 Task: Find connections with filter location Isnā with filter topic #trainer with filter profile language Potuguese with filter current company Premas Life Sciences Pvt Ltd. with filter school Carmel Convent School - India with filter industry HVAC and Refrigeration Equipment Manufacturing with filter service category Social Media Marketing with filter keywords title Homeless Shelter Worker
Action: Mouse moved to (522, 73)
Screenshot: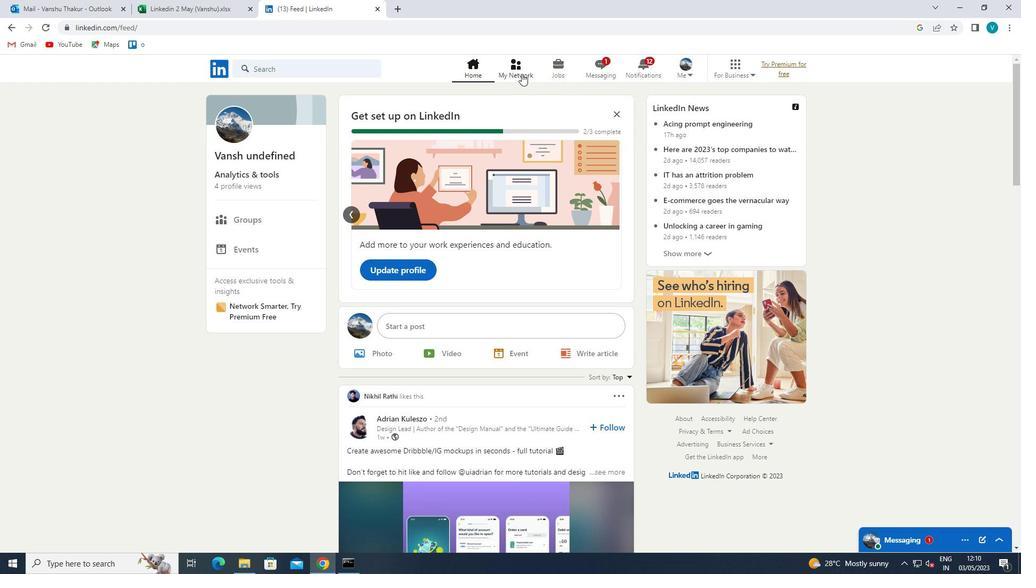 
Action: Mouse pressed left at (522, 73)
Screenshot: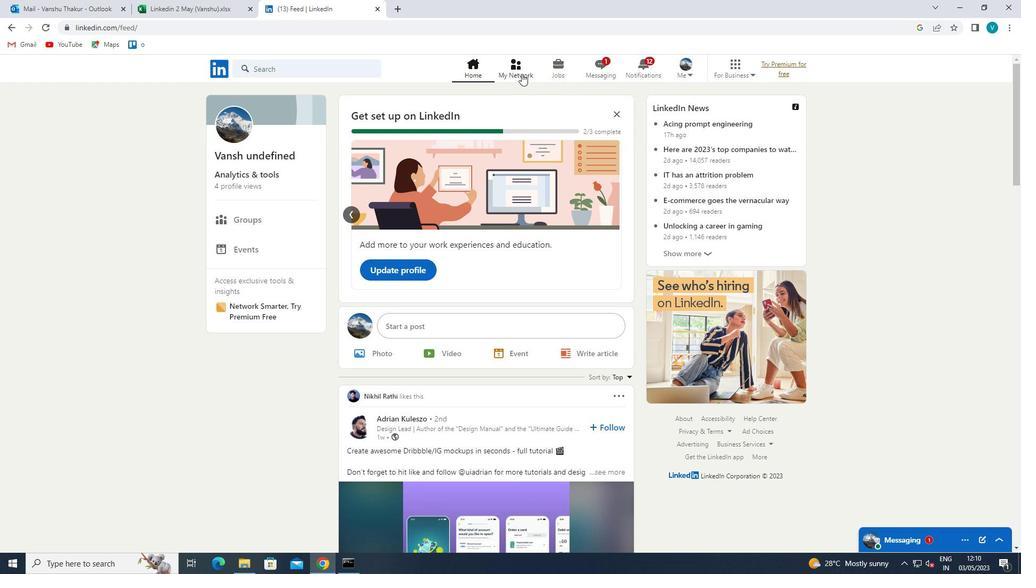 
Action: Mouse moved to (282, 132)
Screenshot: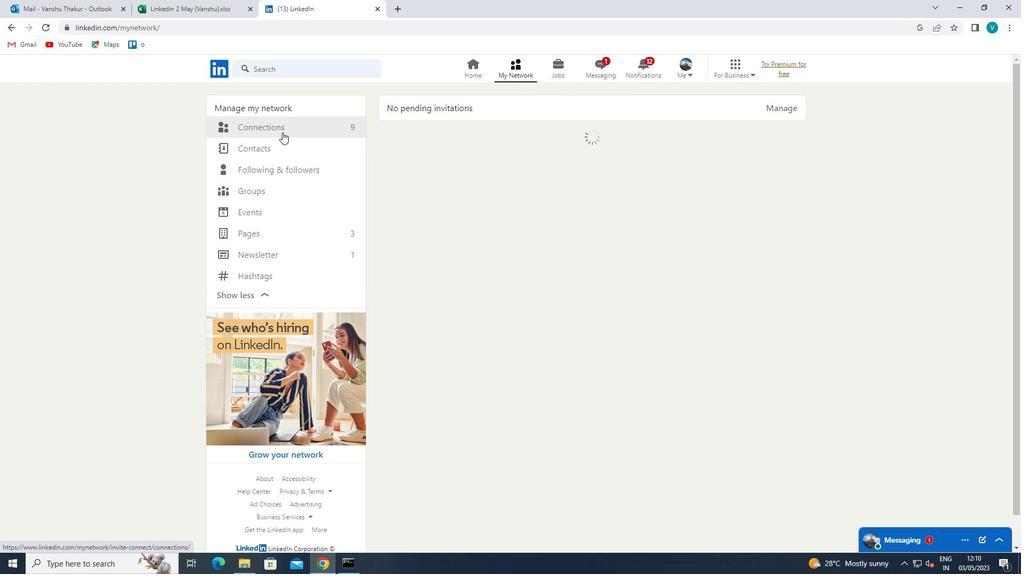 
Action: Mouse pressed left at (282, 132)
Screenshot: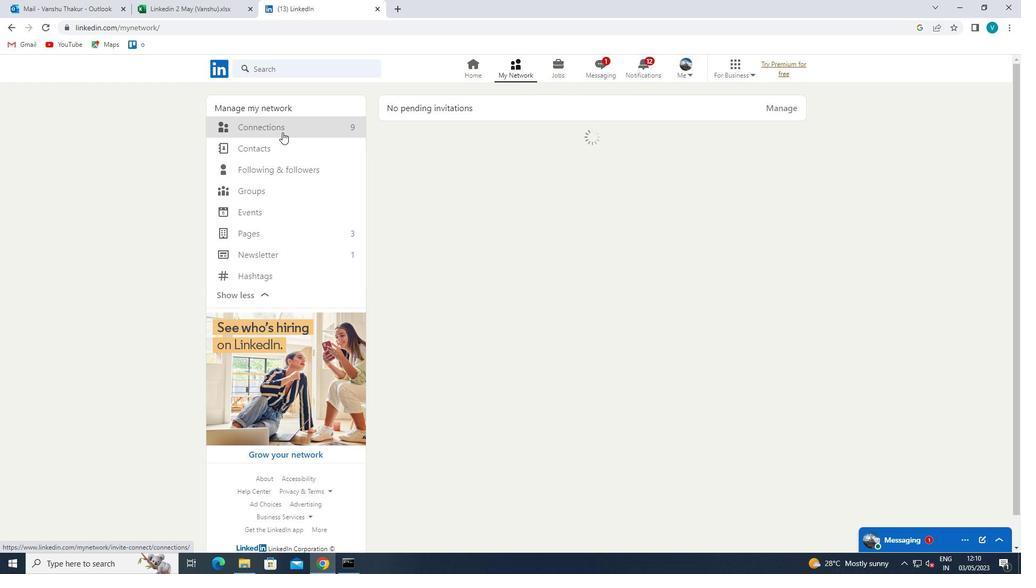 
Action: Mouse moved to (613, 129)
Screenshot: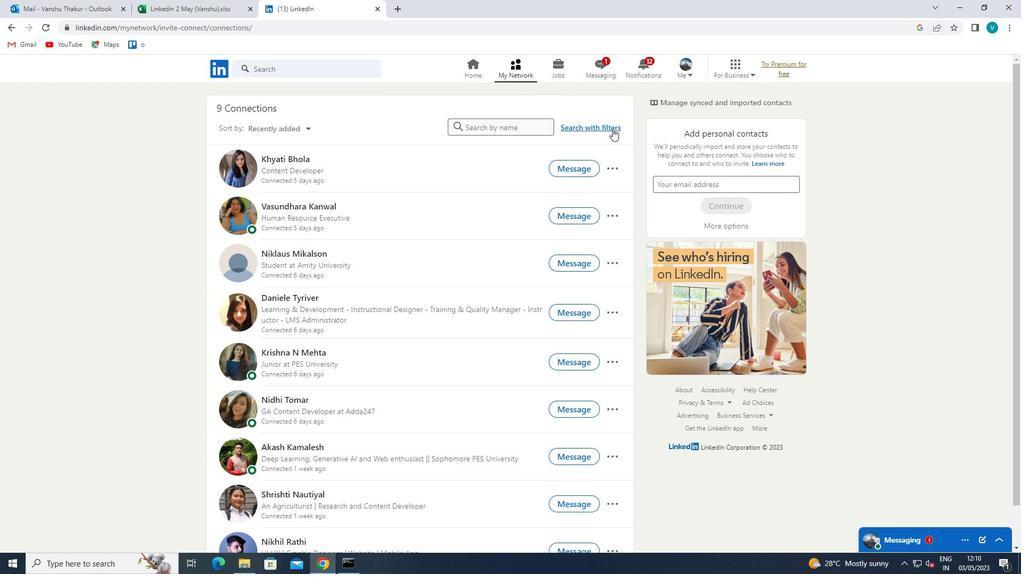 
Action: Mouse pressed left at (613, 129)
Screenshot: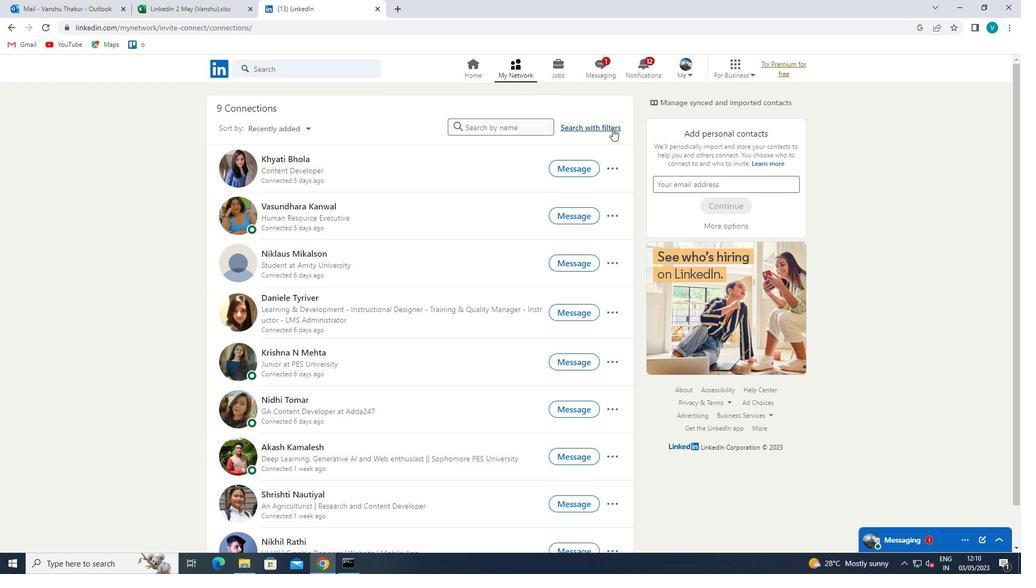 
Action: Mouse moved to (497, 99)
Screenshot: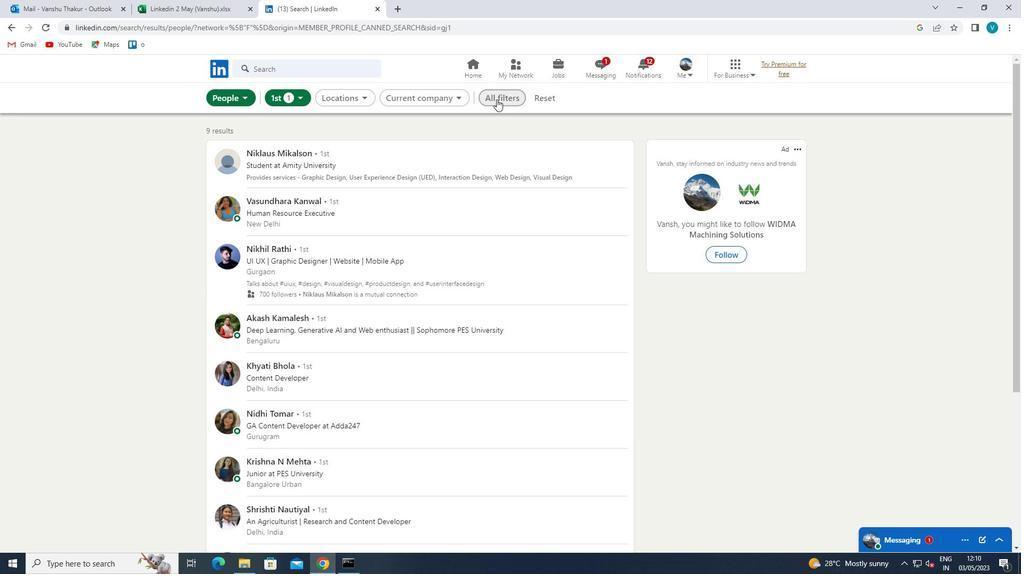
Action: Mouse pressed left at (497, 99)
Screenshot: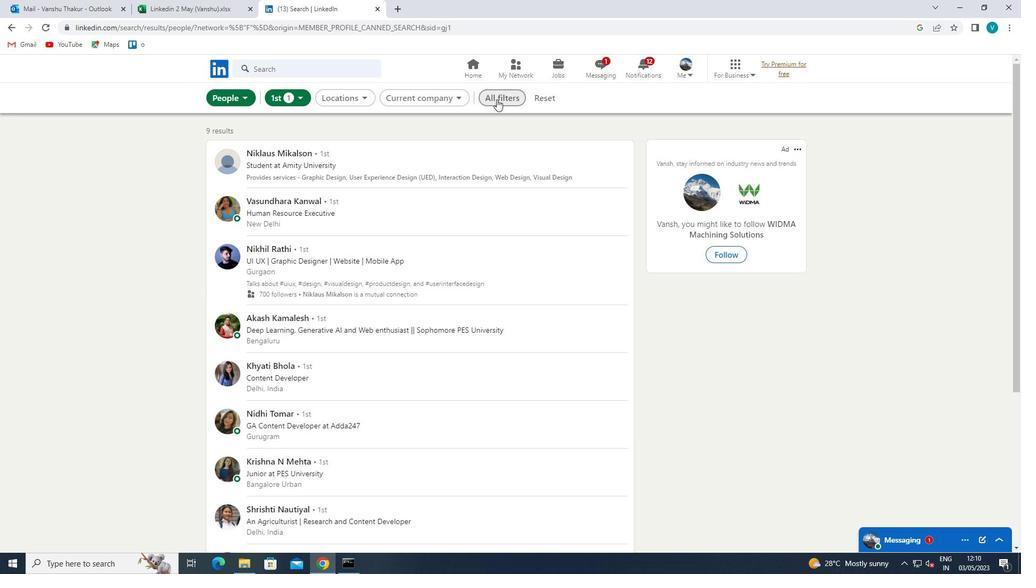 
Action: Mouse moved to (869, 263)
Screenshot: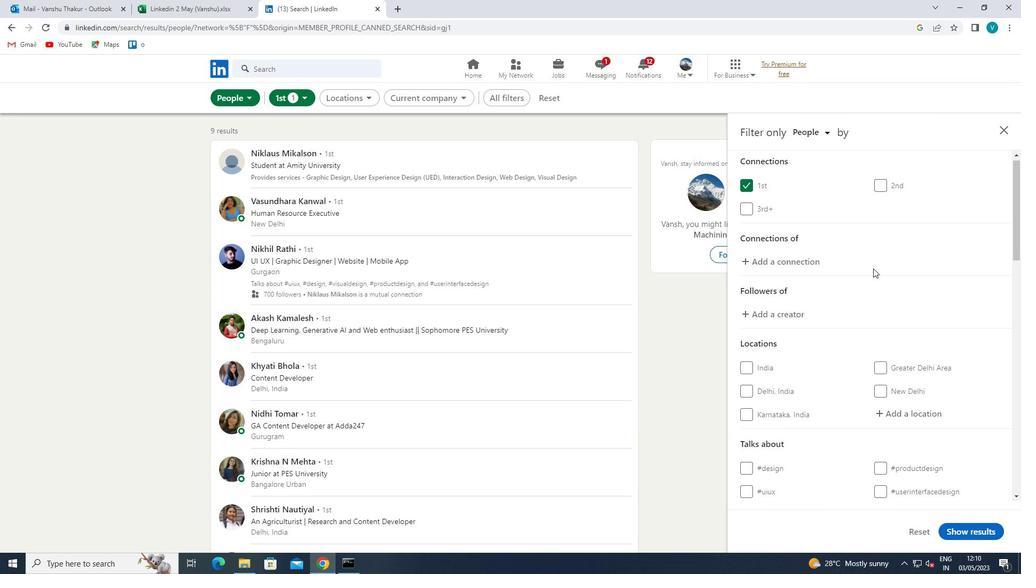 
Action: Mouse scrolled (869, 262) with delta (0, 0)
Screenshot: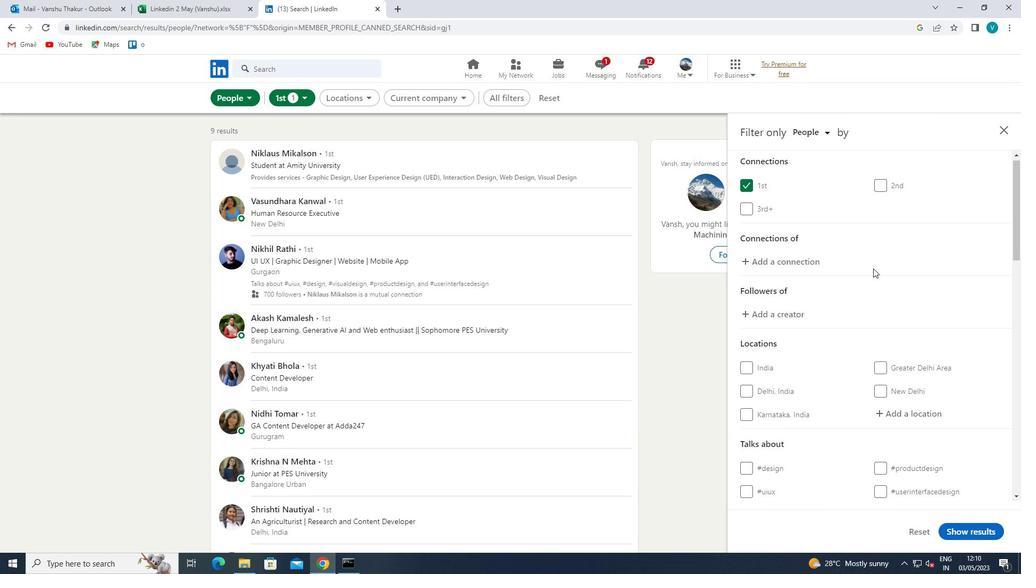 
Action: Mouse moved to (914, 374)
Screenshot: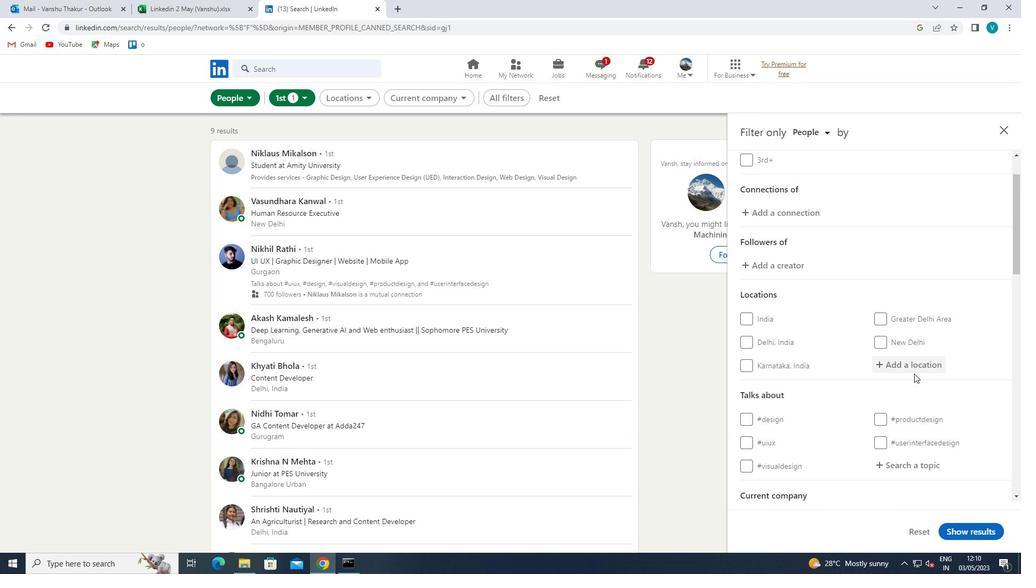 
Action: Mouse pressed left at (914, 374)
Screenshot: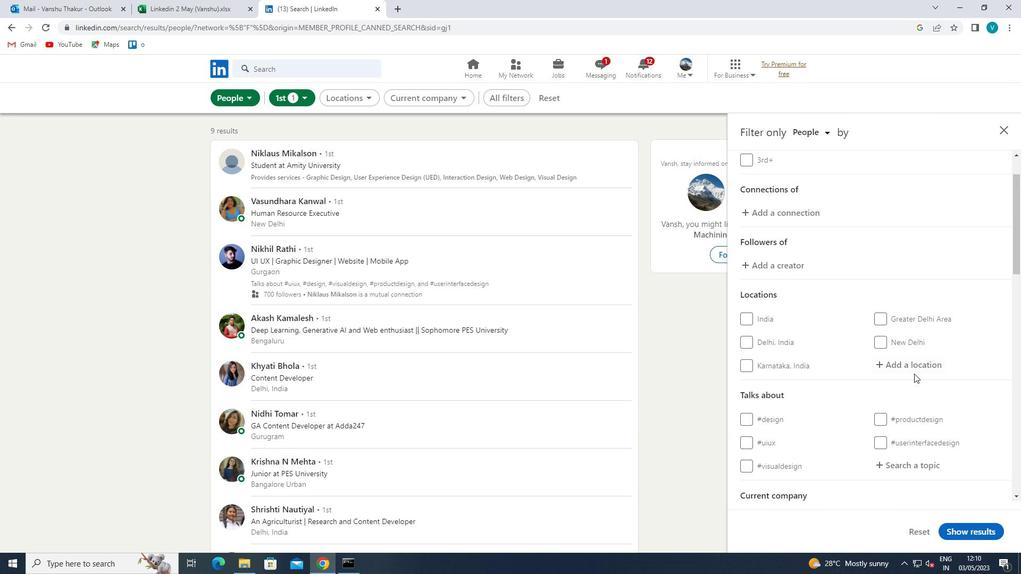 
Action: Mouse moved to (916, 364)
Screenshot: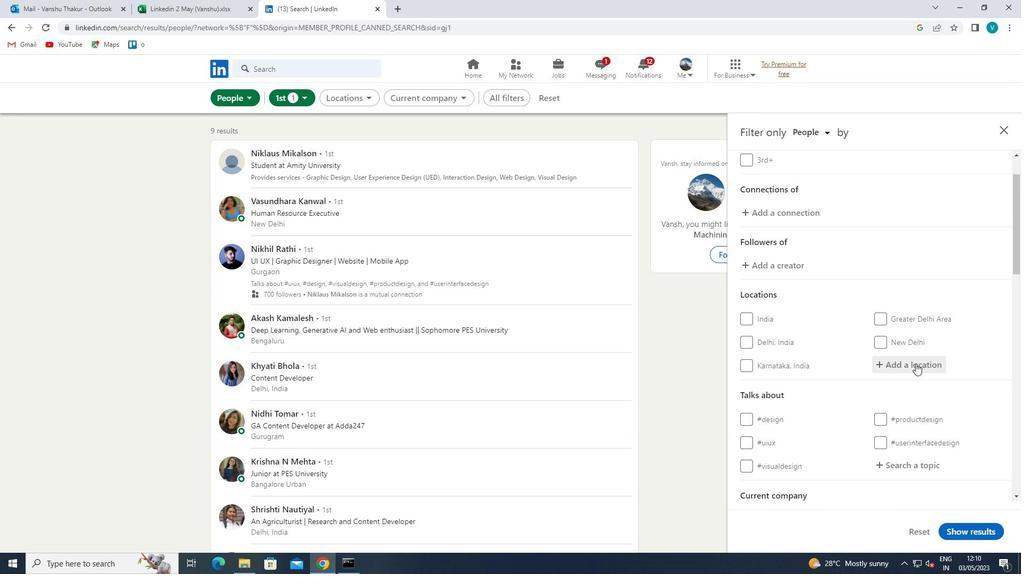 
Action: Mouse pressed left at (916, 364)
Screenshot: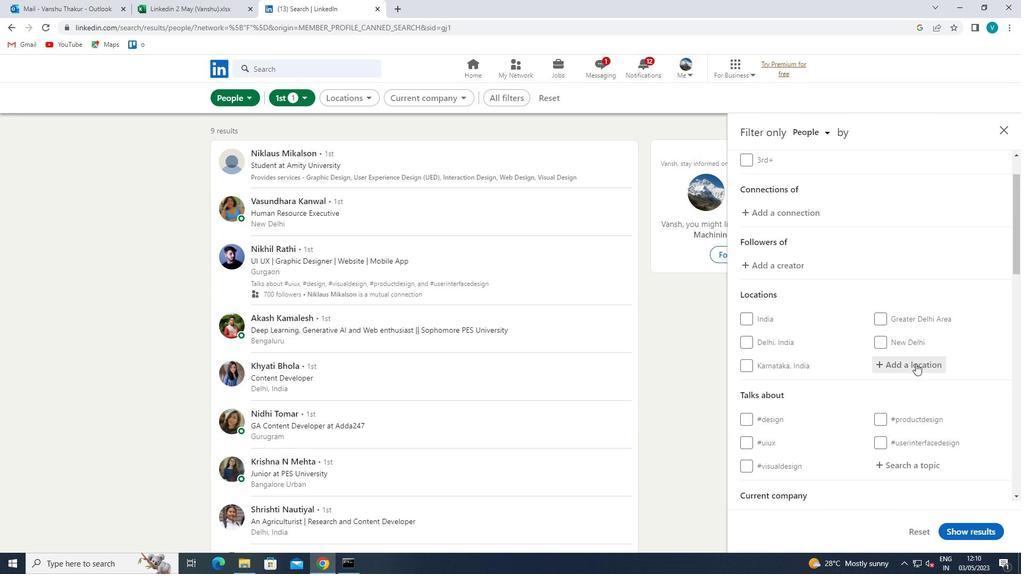 
Action: Mouse moved to (801, 438)
Screenshot: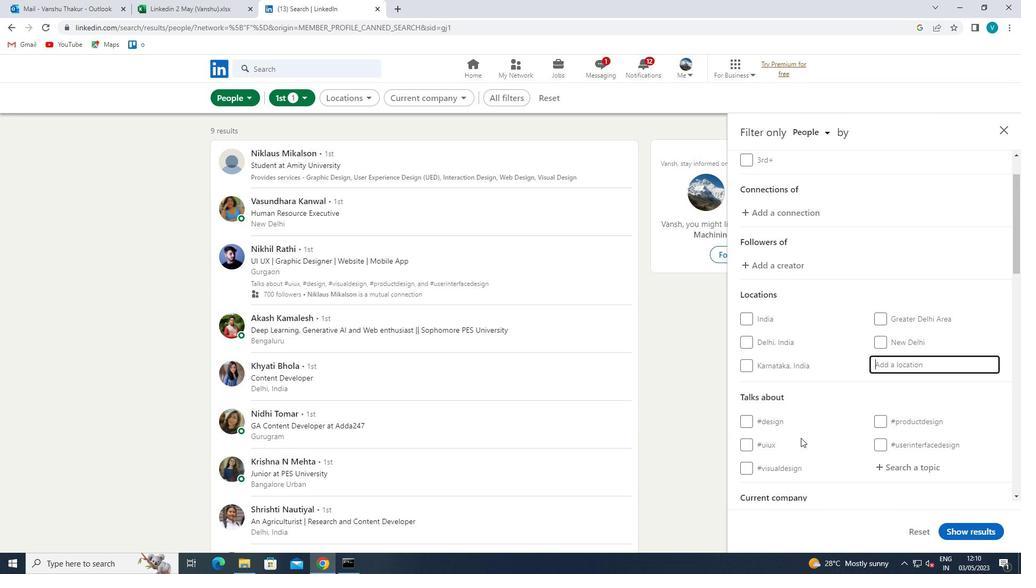 
Action: Key pressed <Key.shift>ISNA
Screenshot: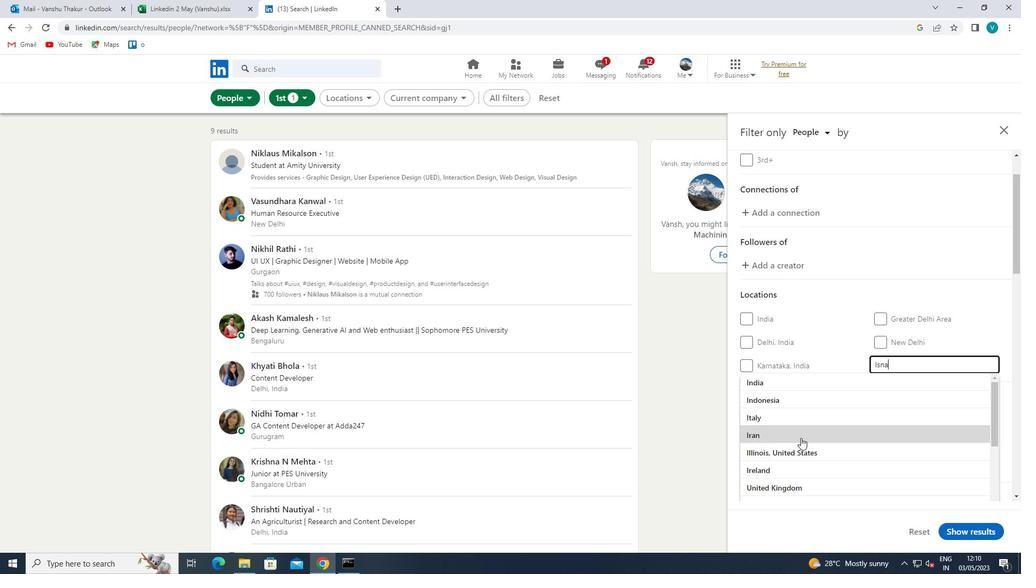 
Action: Mouse moved to (843, 393)
Screenshot: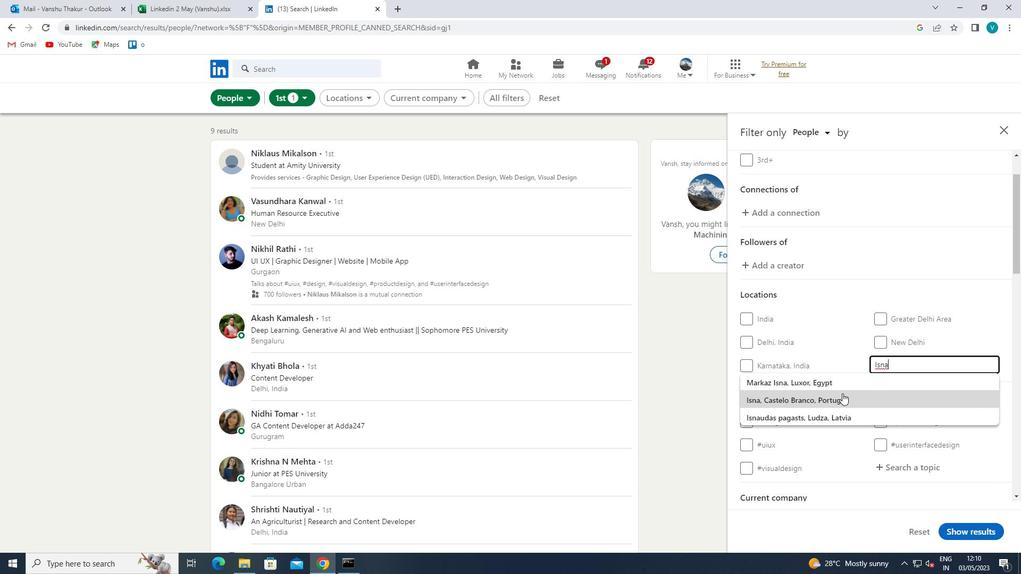 
Action: Mouse pressed left at (843, 393)
Screenshot: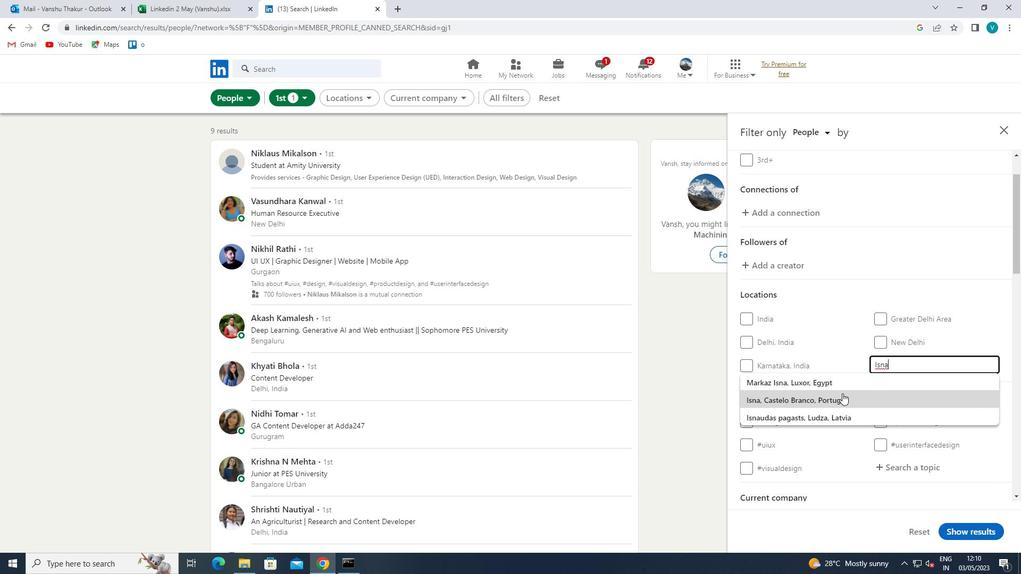 
Action: Mouse moved to (876, 384)
Screenshot: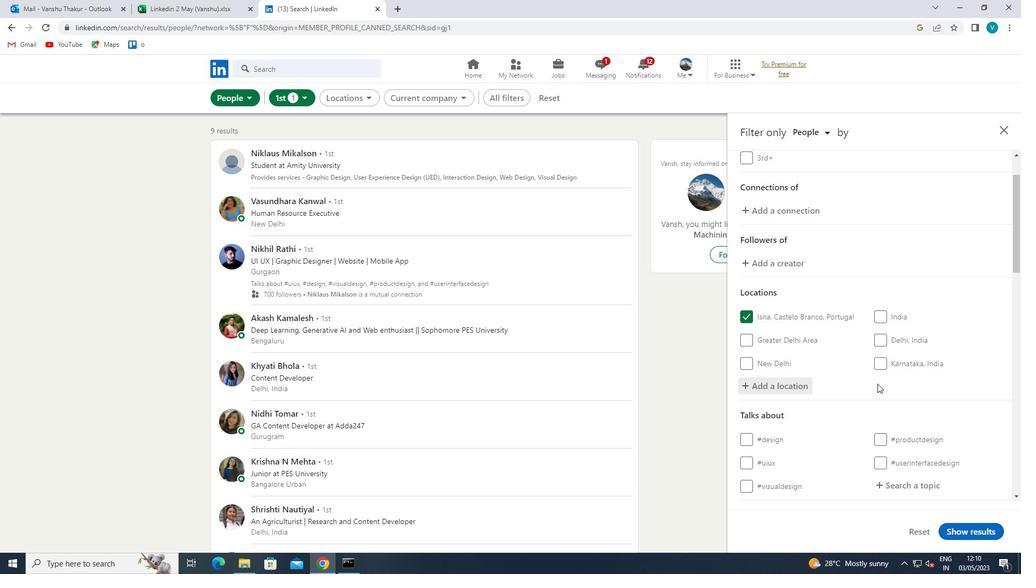 
Action: Mouse scrolled (876, 383) with delta (0, 0)
Screenshot: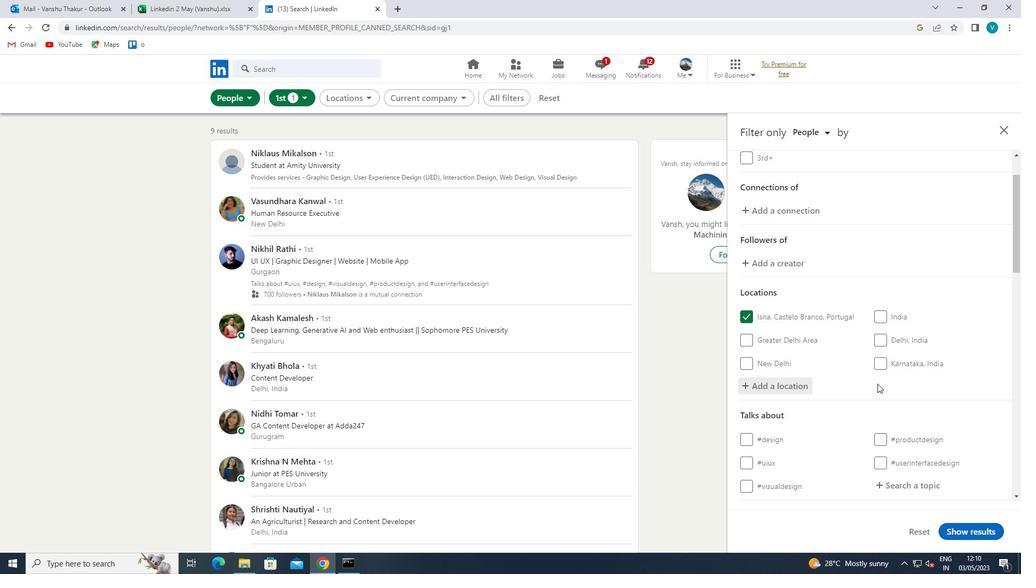 
Action: Mouse moved to (878, 384)
Screenshot: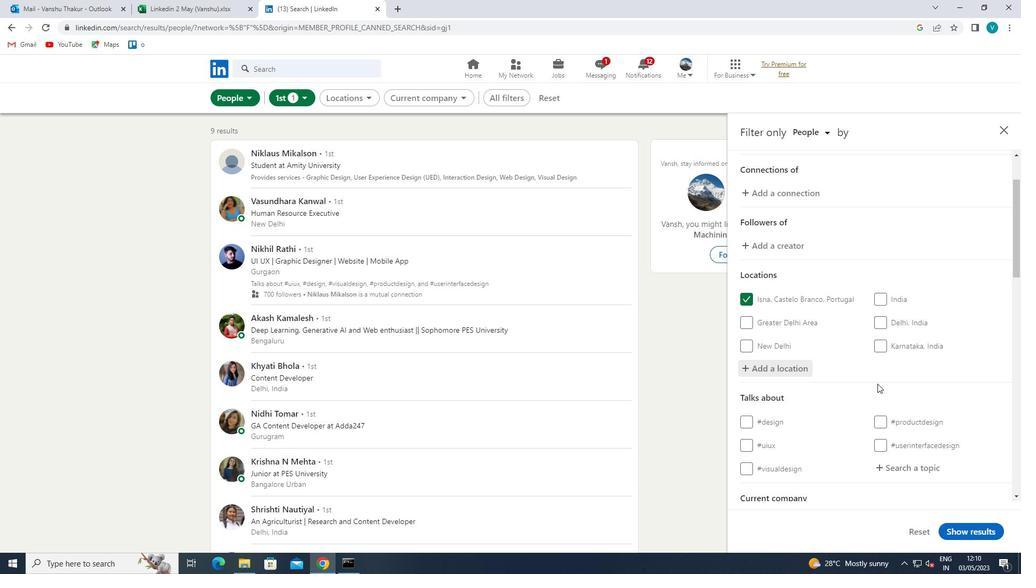 
Action: Mouse scrolled (878, 383) with delta (0, 0)
Screenshot: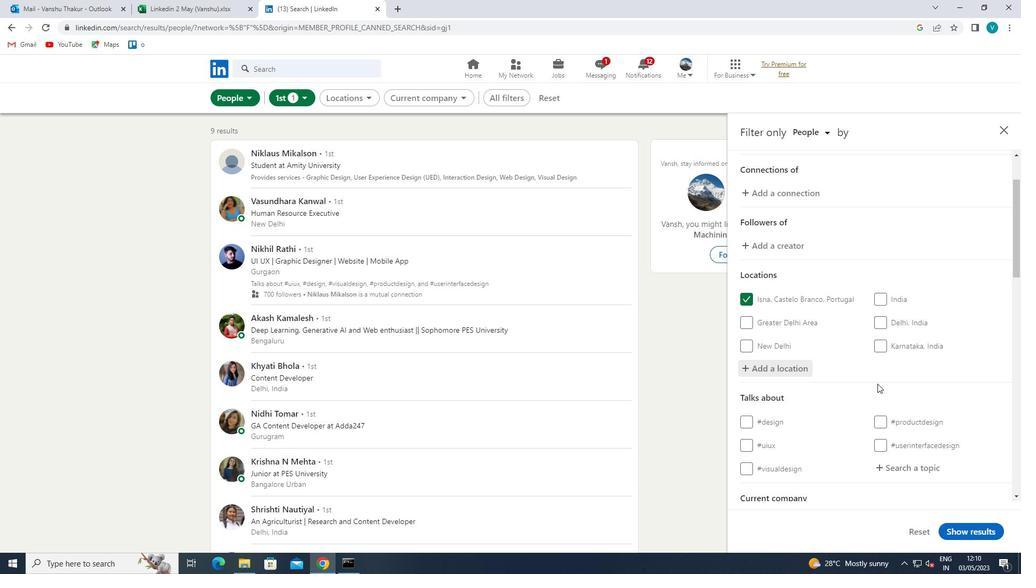 
Action: Mouse scrolled (878, 383) with delta (0, 0)
Screenshot: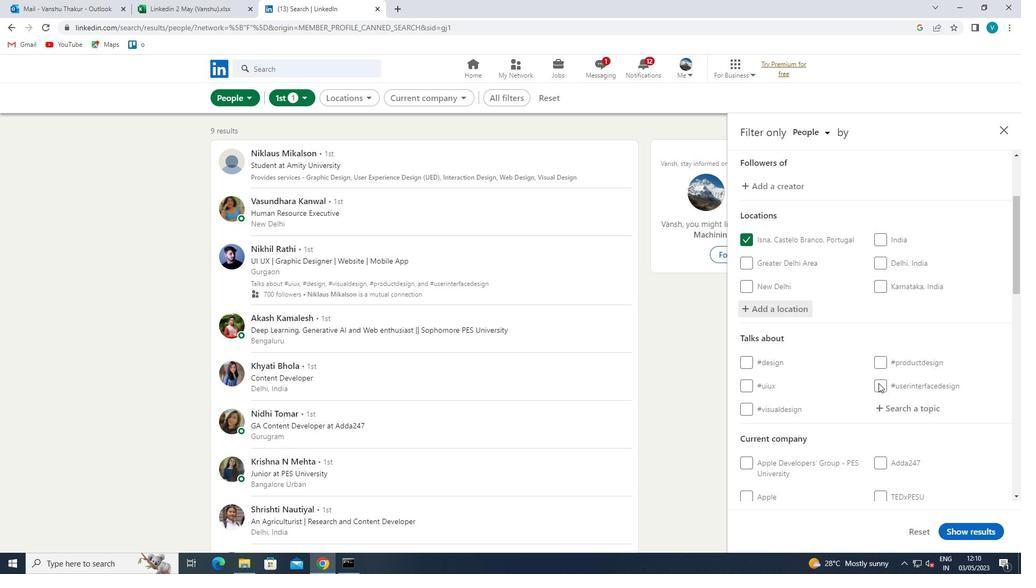 
Action: Mouse moved to (924, 328)
Screenshot: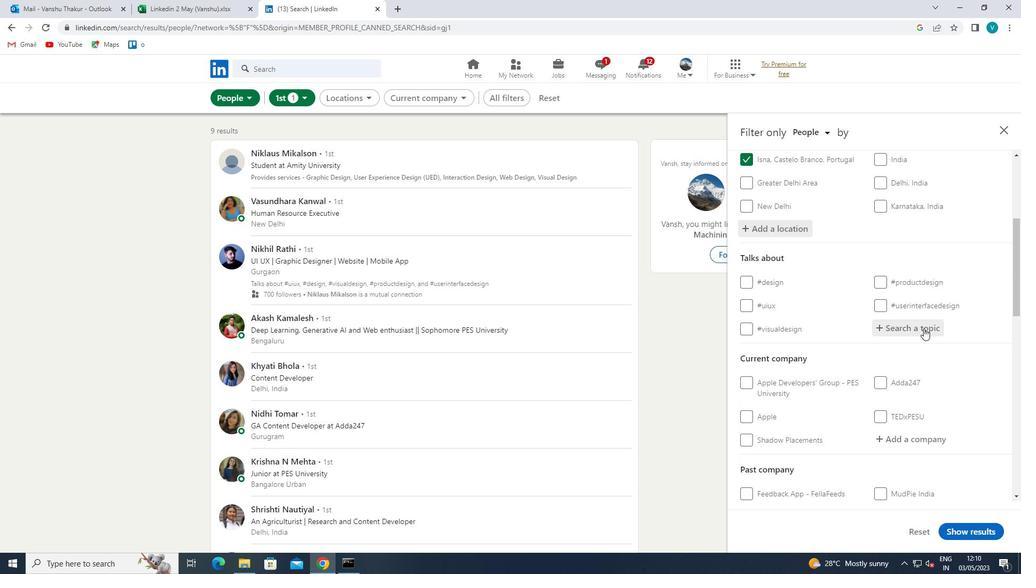 
Action: Mouse pressed left at (924, 328)
Screenshot: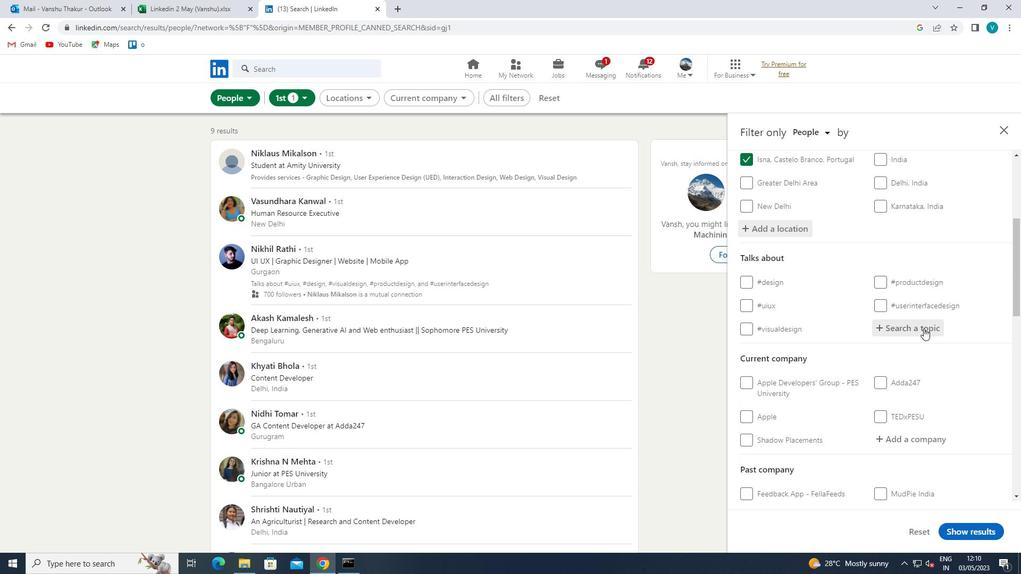 
Action: Mouse moved to (801, 410)
Screenshot: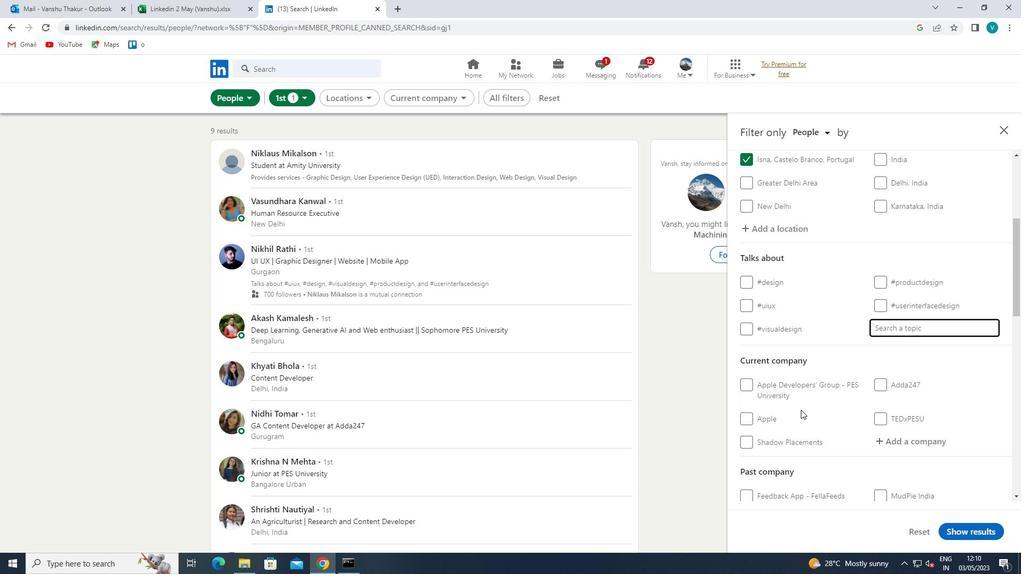 
Action: Key pressed TRAINER
Screenshot: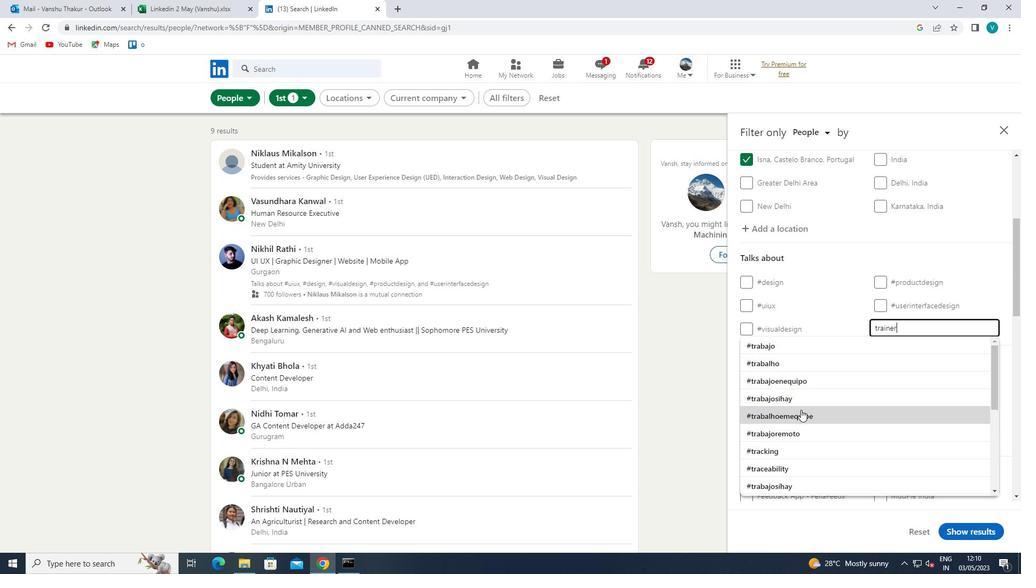 
Action: Mouse moved to (836, 349)
Screenshot: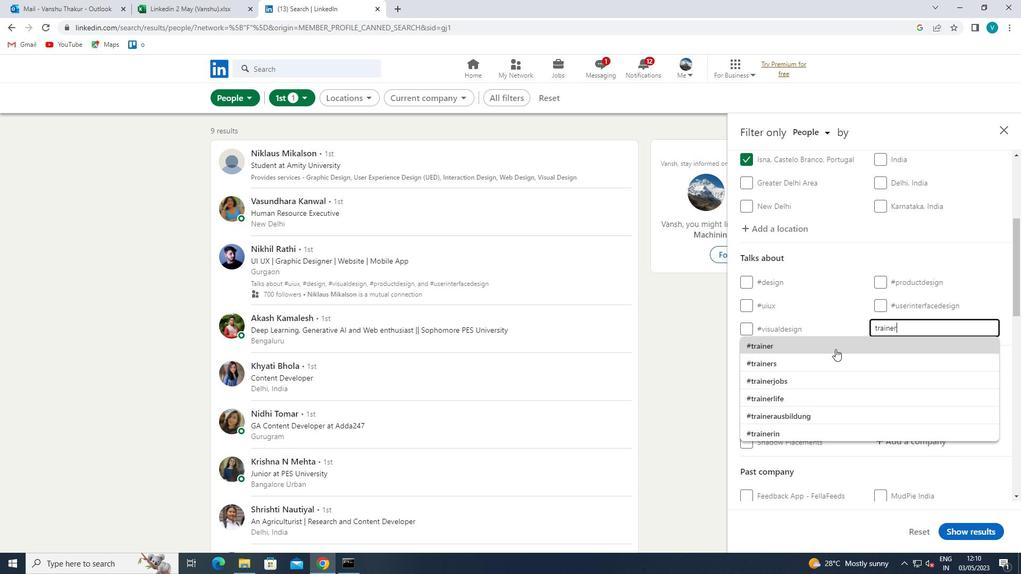 
Action: Mouse pressed left at (836, 349)
Screenshot: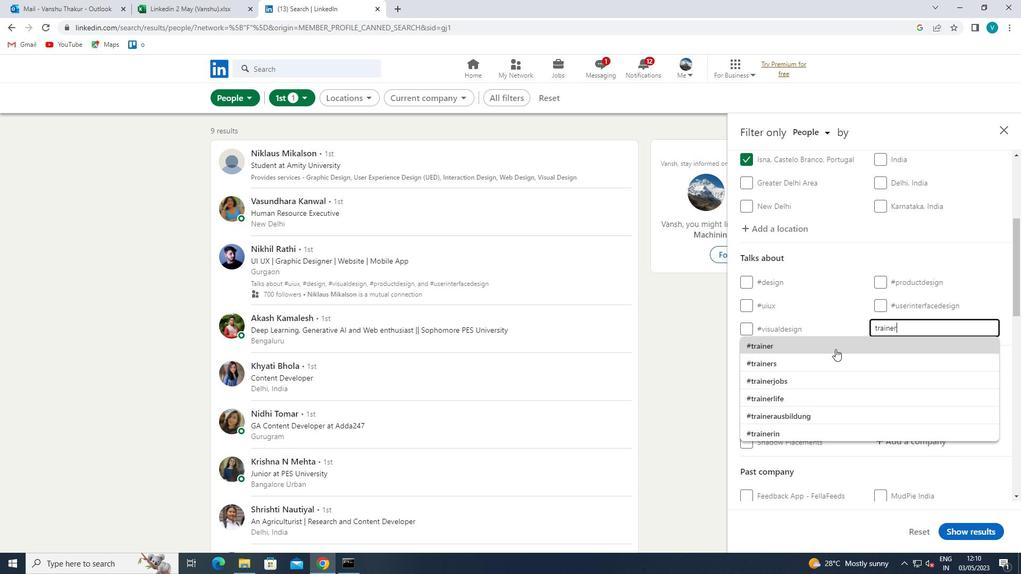 
Action: Mouse moved to (870, 332)
Screenshot: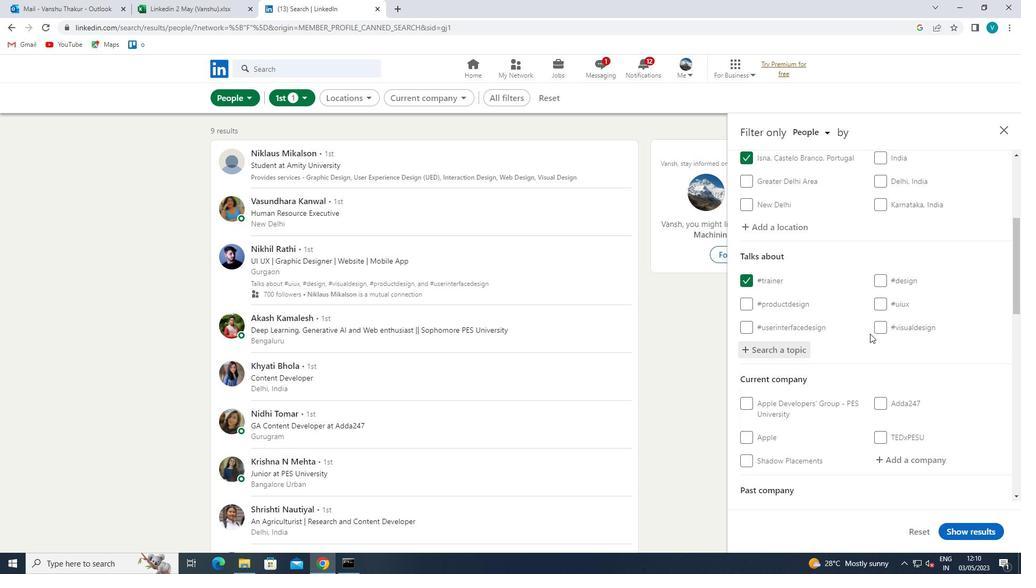 
Action: Mouse scrolled (870, 331) with delta (0, 0)
Screenshot: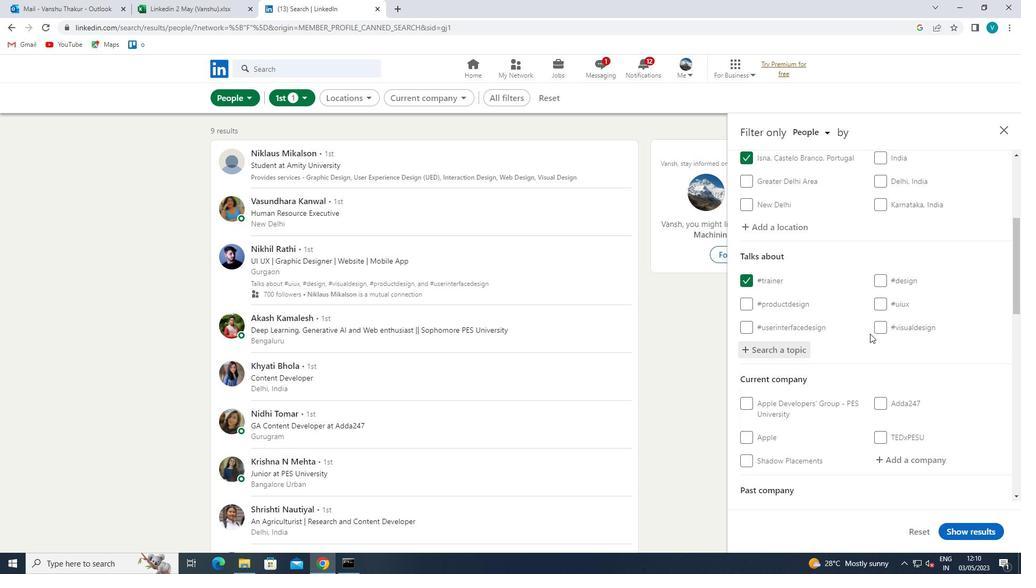 
Action: Mouse moved to (871, 336)
Screenshot: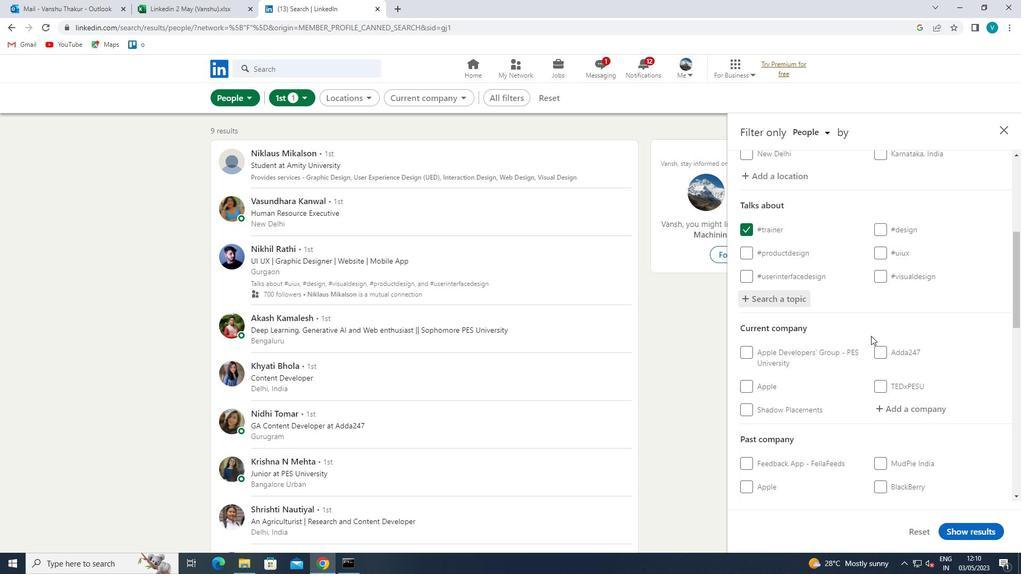 
Action: Mouse scrolled (871, 335) with delta (0, 0)
Screenshot: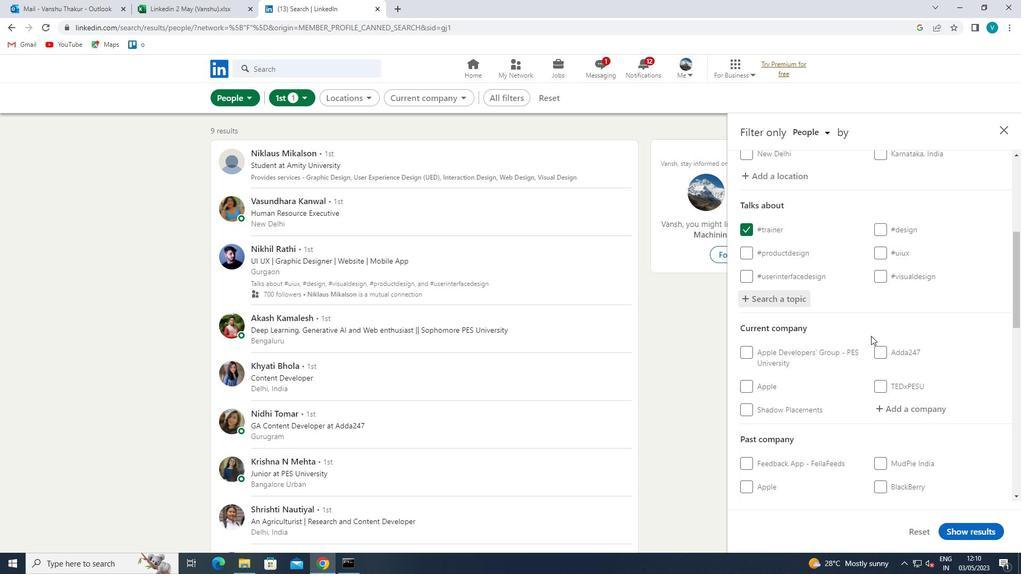 
Action: Mouse moved to (922, 353)
Screenshot: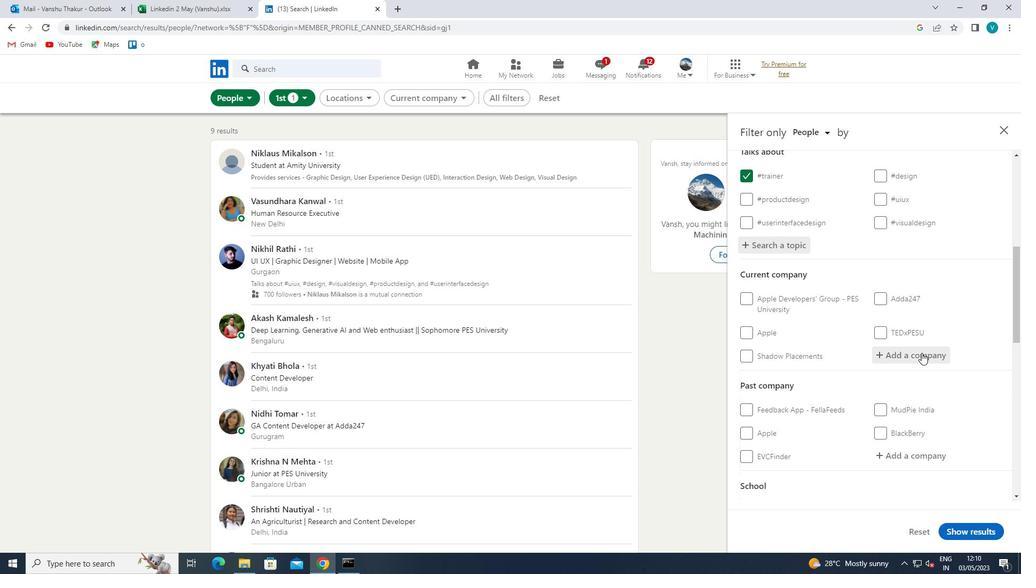 
Action: Mouse pressed left at (922, 353)
Screenshot: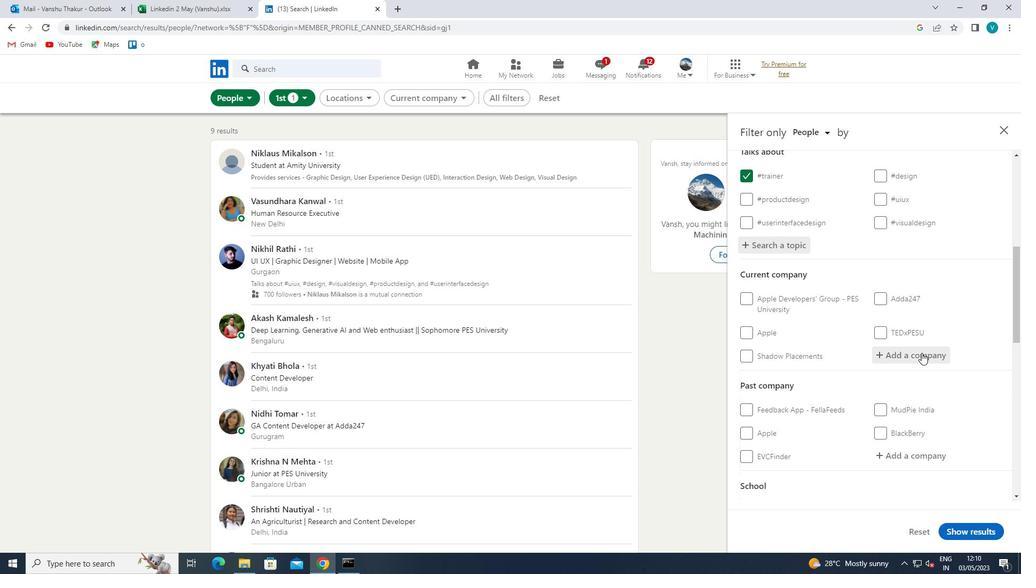 
Action: Mouse moved to (877, 380)
Screenshot: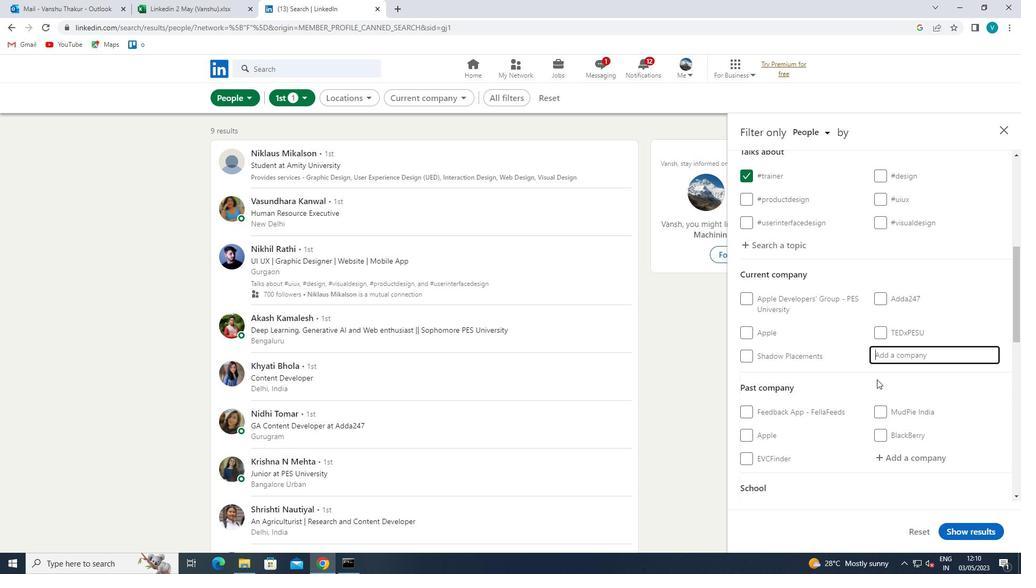
Action: Key pressed <Key.shift>PREMAS
Screenshot: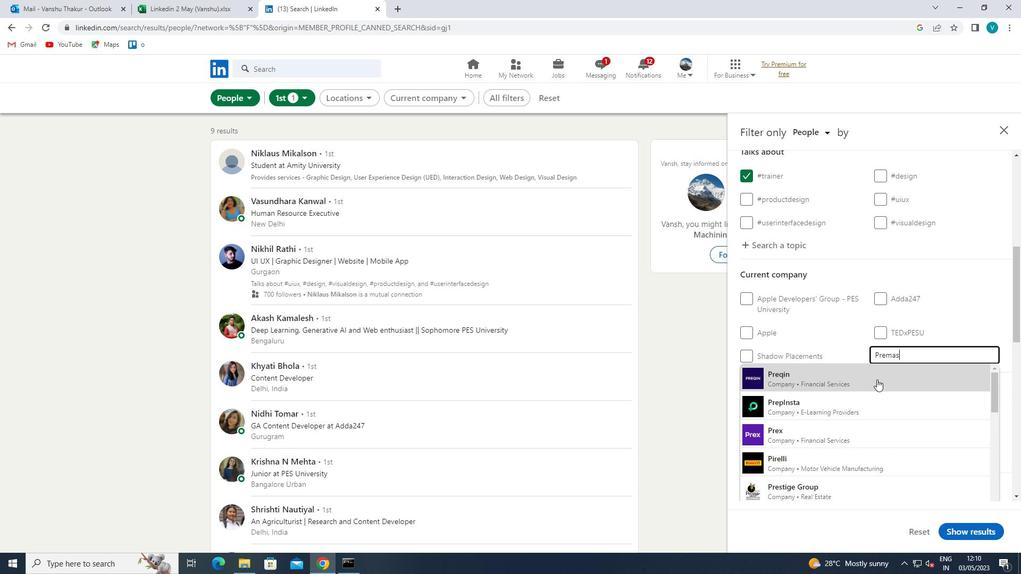 
Action: Mouse moved to (876, 381)
Screenshot: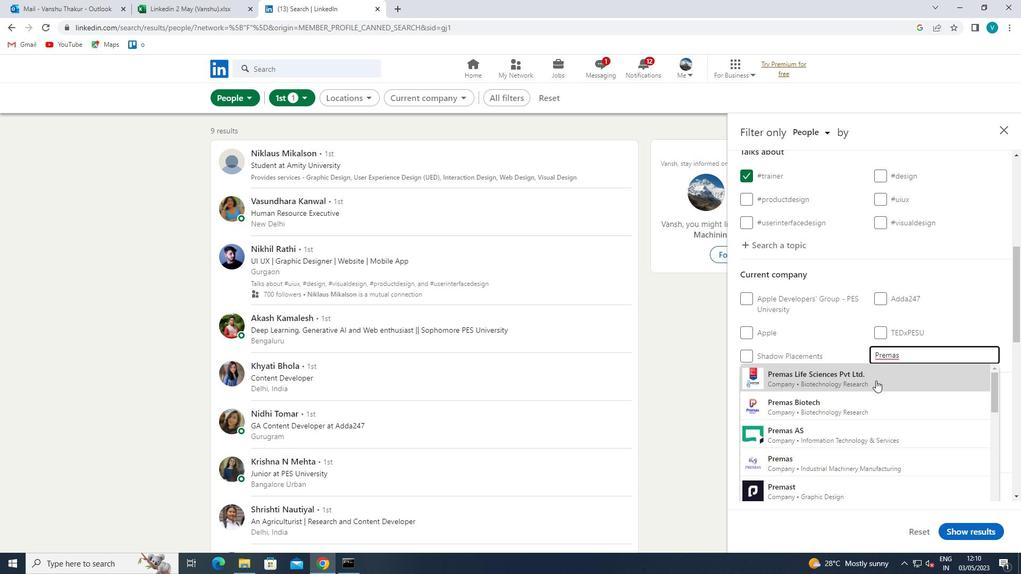 
Action: Mouse pressed left at (876, 381)
Screenshot: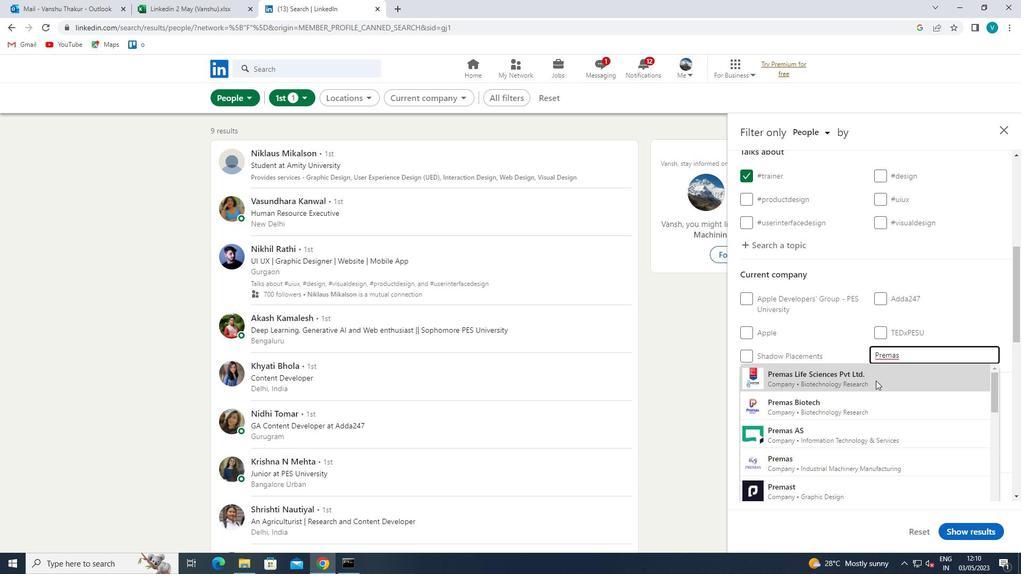 
Action: Mouse scrolled (876, 380) with delta (0, 0)
Screenshot: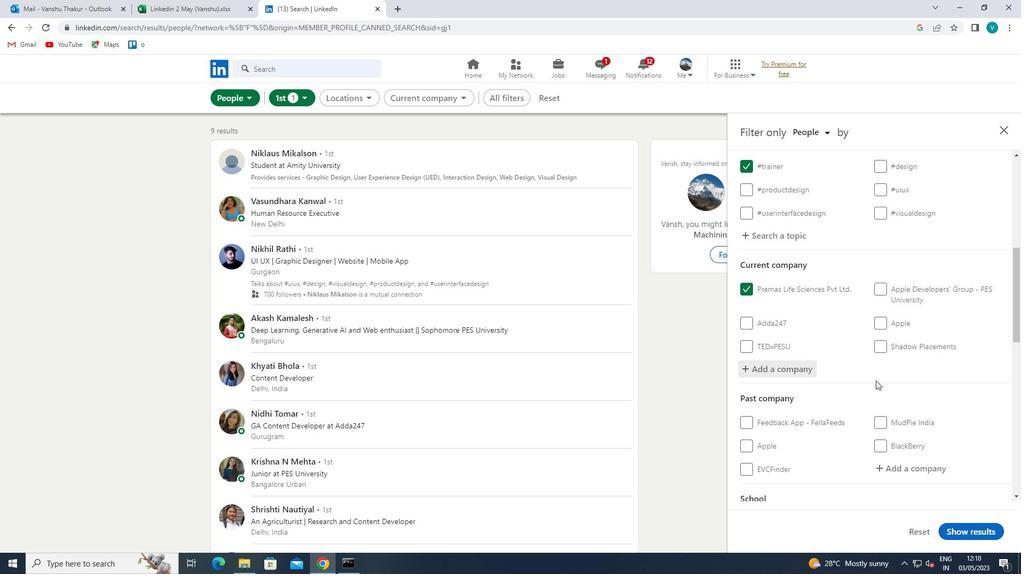 
Action: Mouse scrolled (876, 380) with delta (0, 0)
Screenshot: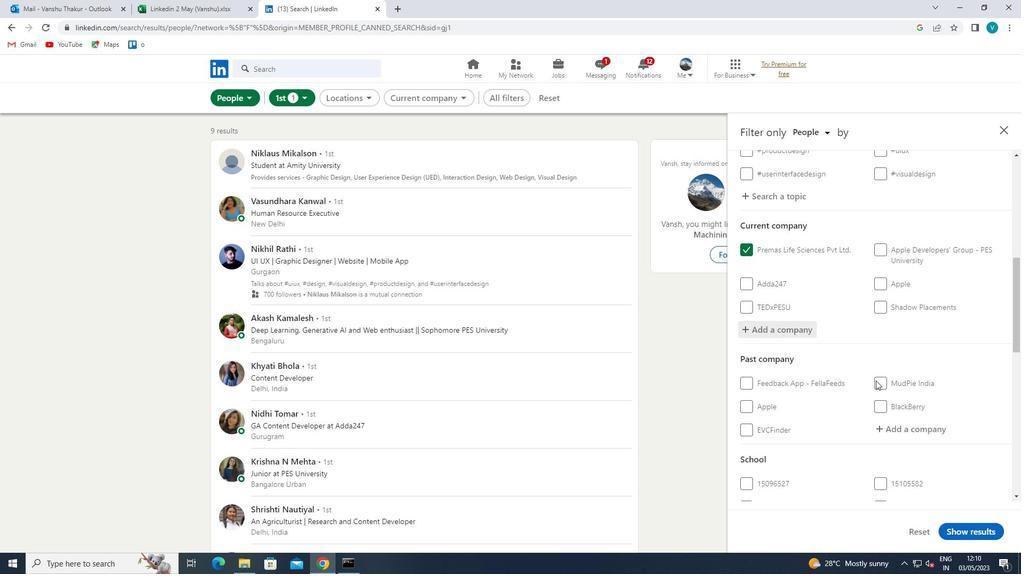 
Action: Mouse scrolled (876, 380) with delta (0, 0)
Screenshot: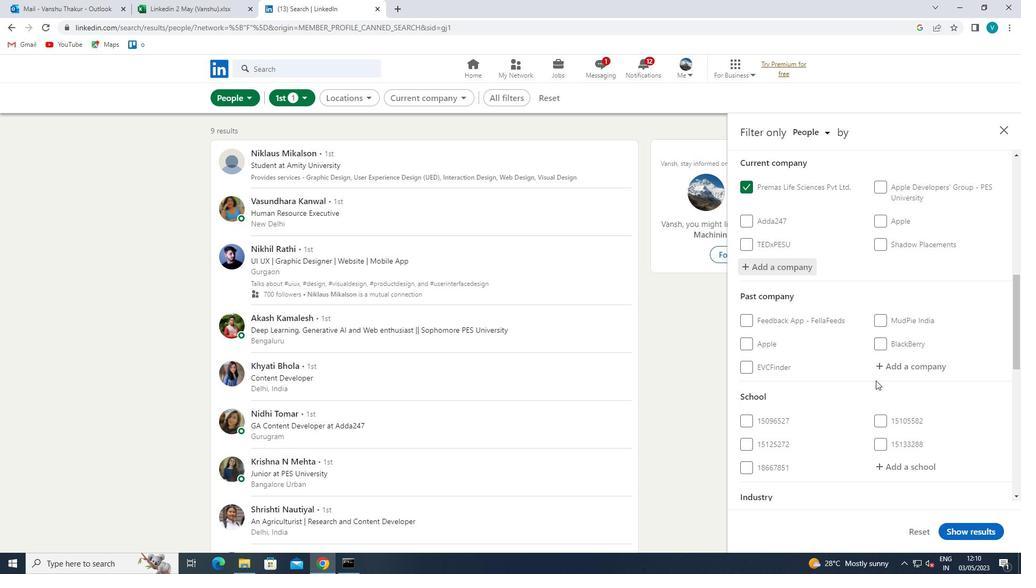 
Action: Mouse scrolled (876, 380) with delta (0, 0)
Screenshot: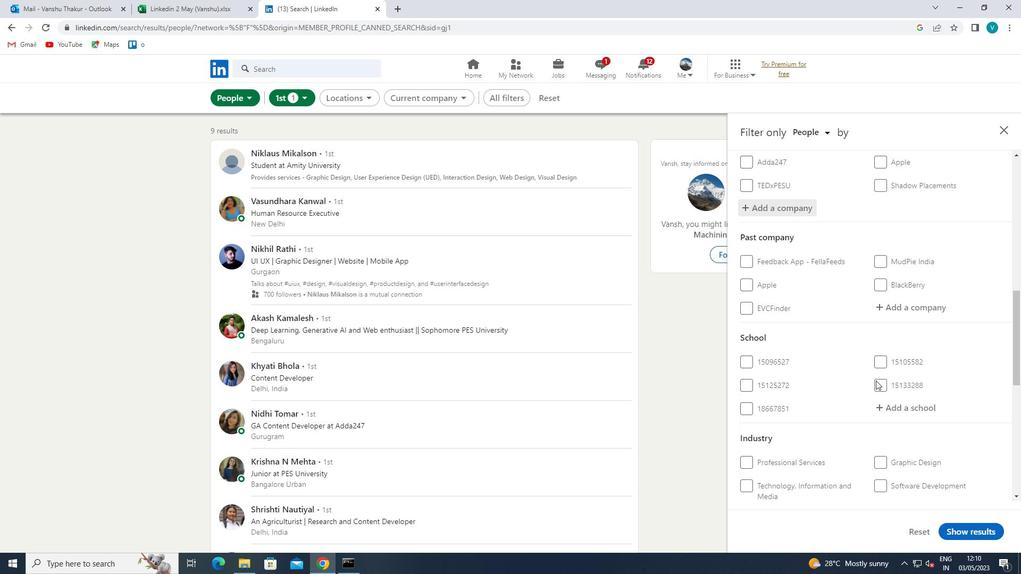 
Action: Mouse moved to (892, 372)
Screenshot: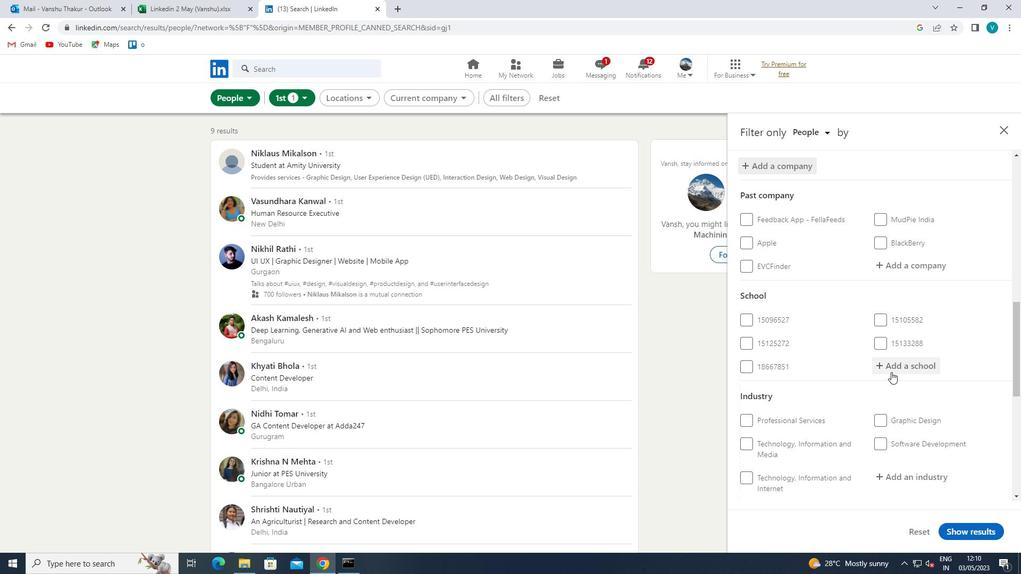 
Action: Mouse pressed left at (892, 372)
Screenshot: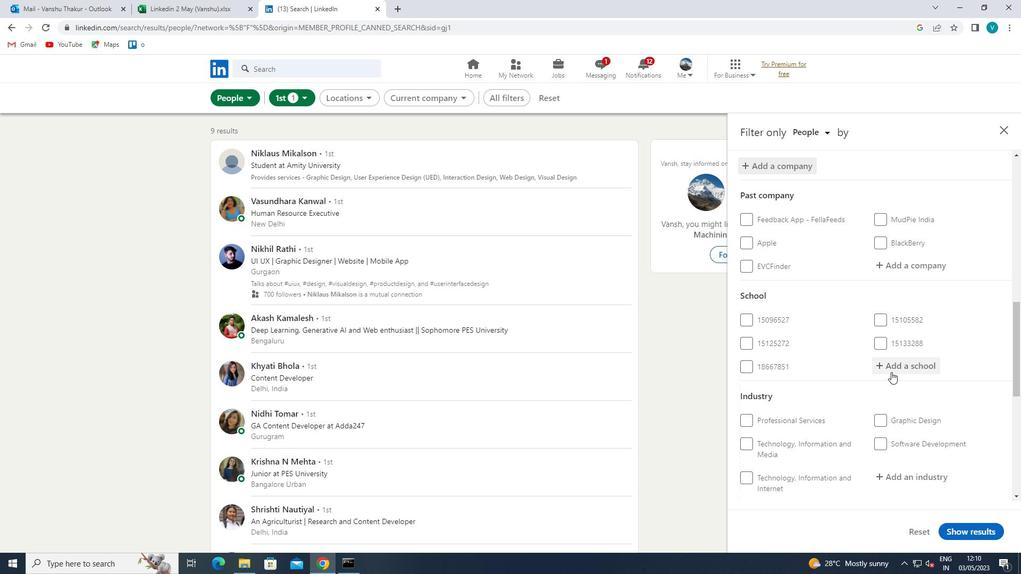 
Action: Mouse moved to (878, 380)
Screenshot: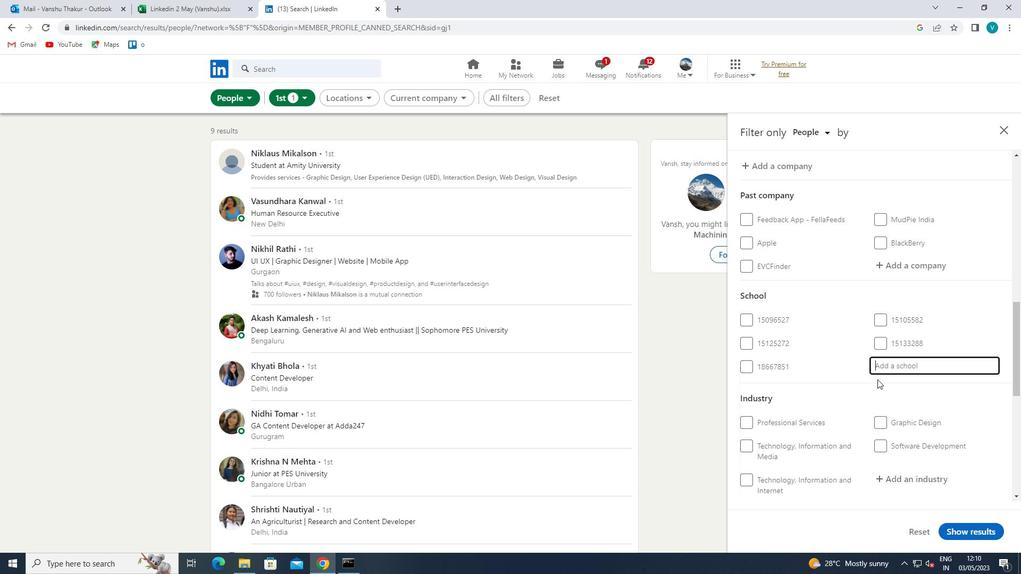 
Action: Key pressed <Key.shift>CARMEL
Screenshot: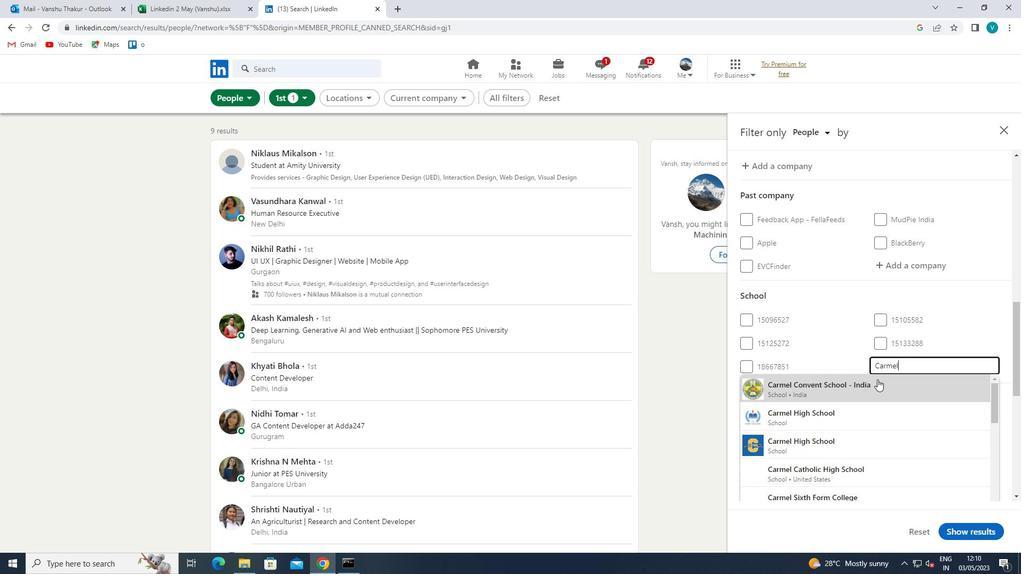 
Action: Mouse moved to (876, 409)
Screenshot: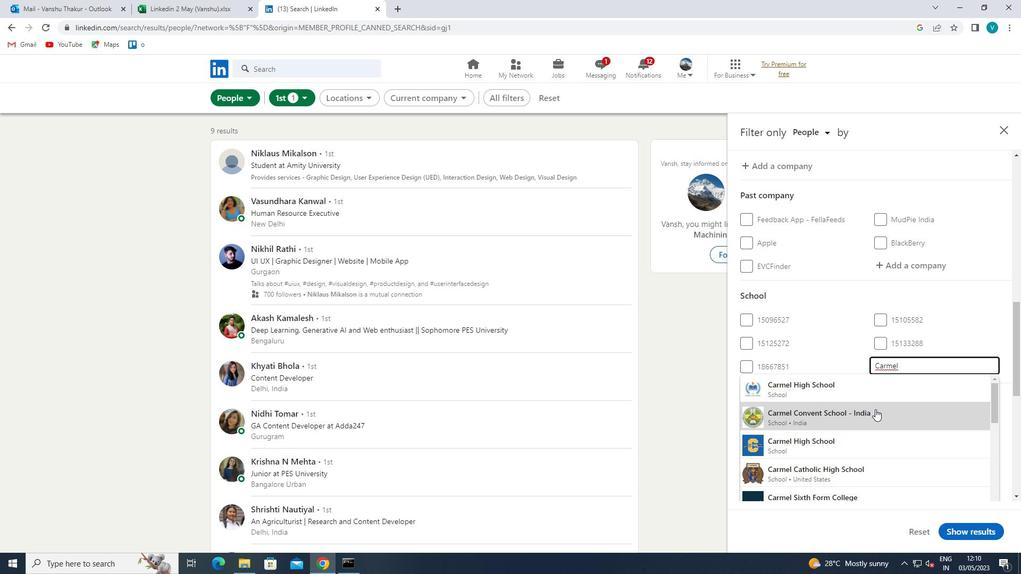 
Action: Mouse pressed left at (876, 409)
Screenshot: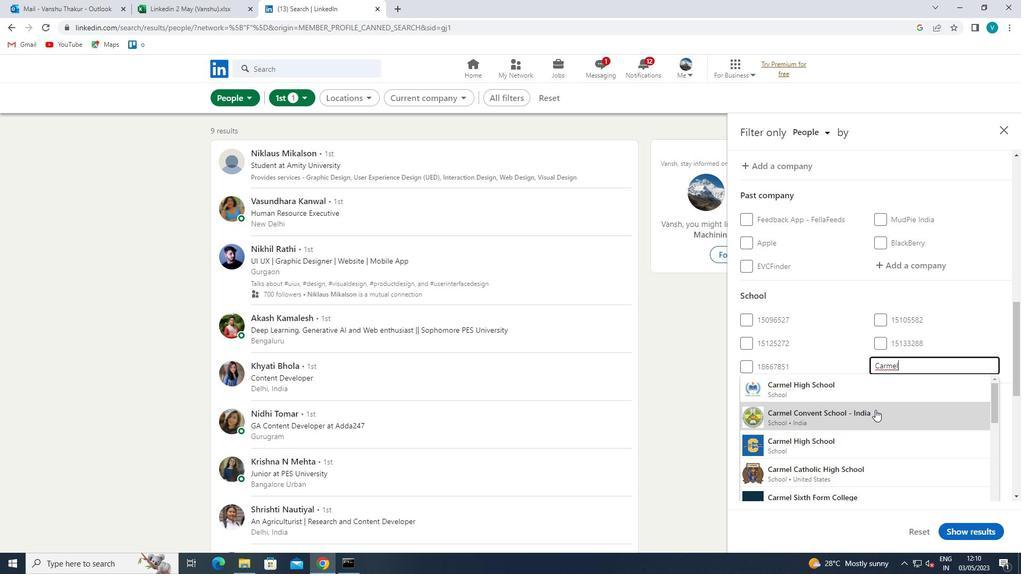 
Action: Mouse moved to (872, 390)
Screenshot: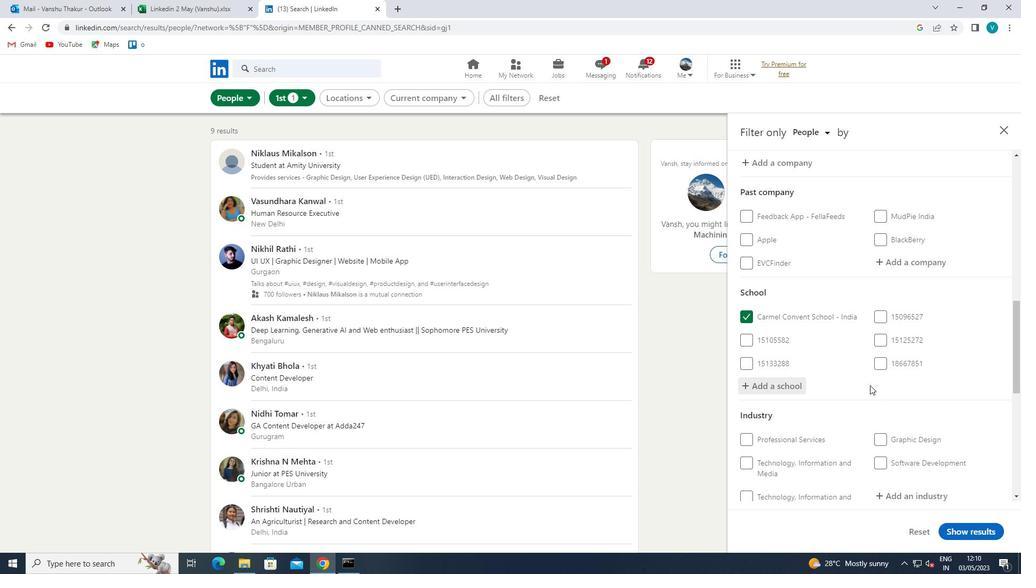 
Action: Mouse scrolled (872, 390) with delta (0, 0)
Screenshot: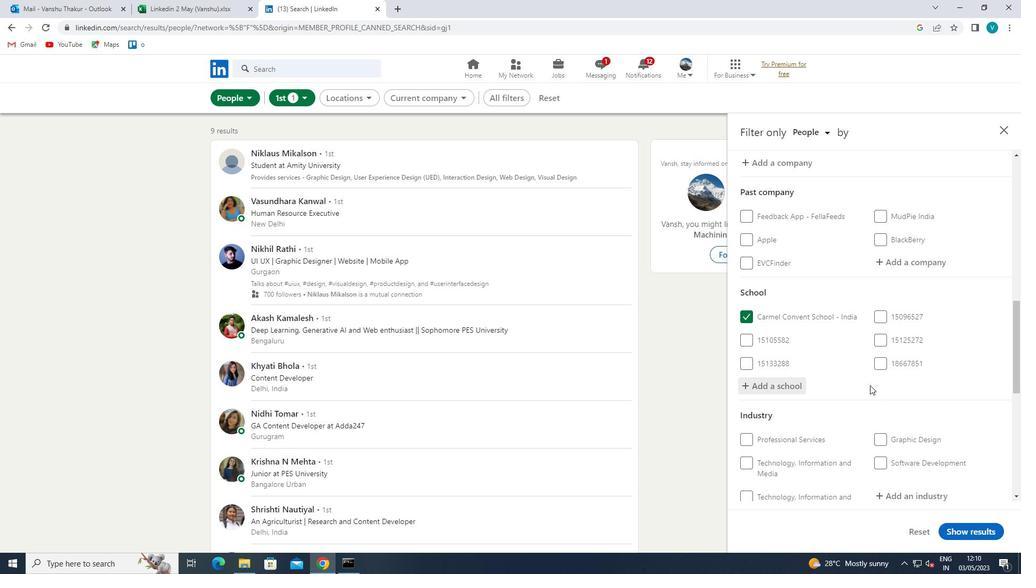 
Action: Mouse moved to (870, 385)
Screenshot: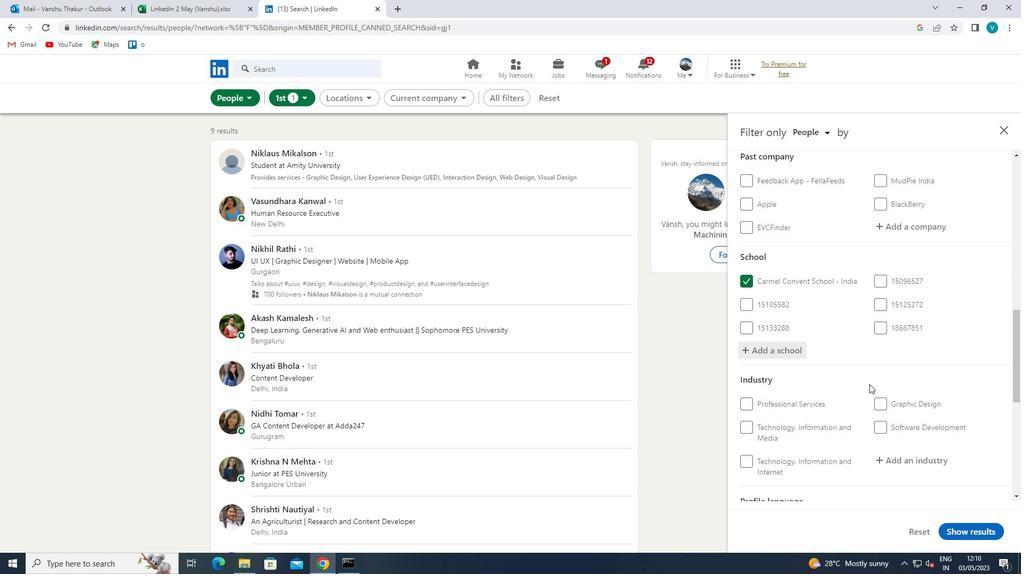 
Action: Mouse scrolled (870, 384) with delta (0, 0)
Screenshot: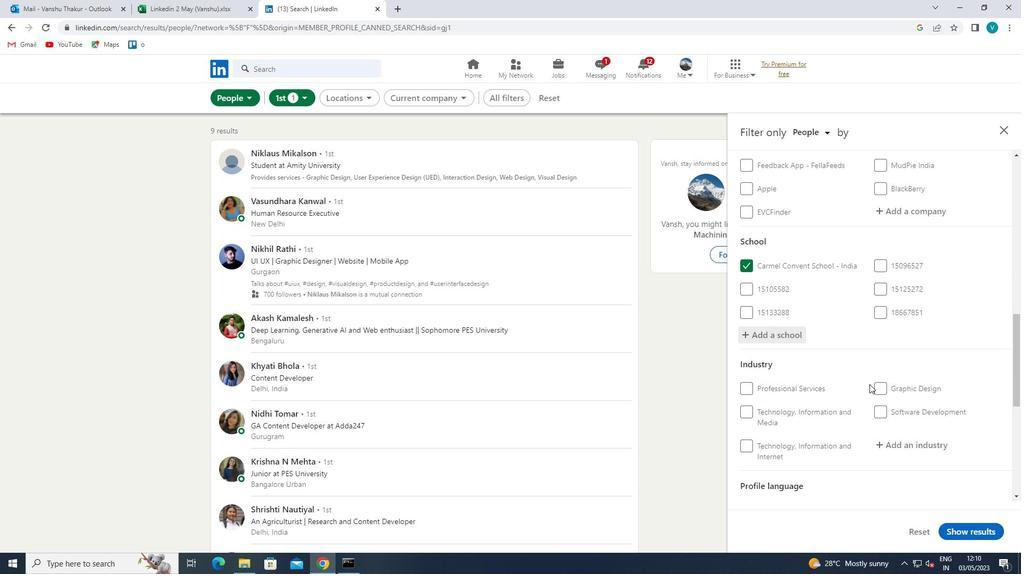 
Action: Mouse moved to (900, 390)
Screenshot: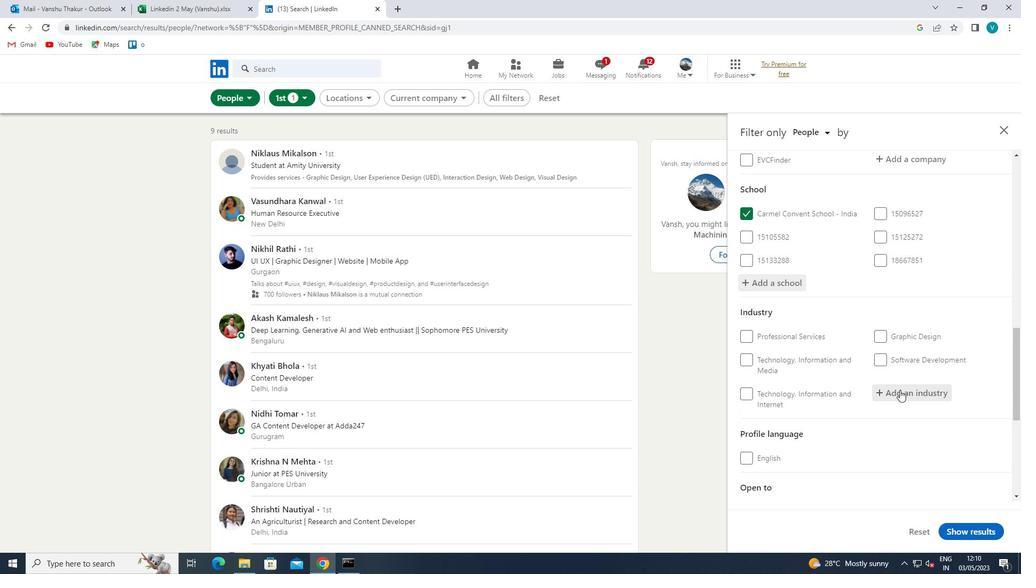 
Action: Mouse pressed left at (900, 390)
Screenshot: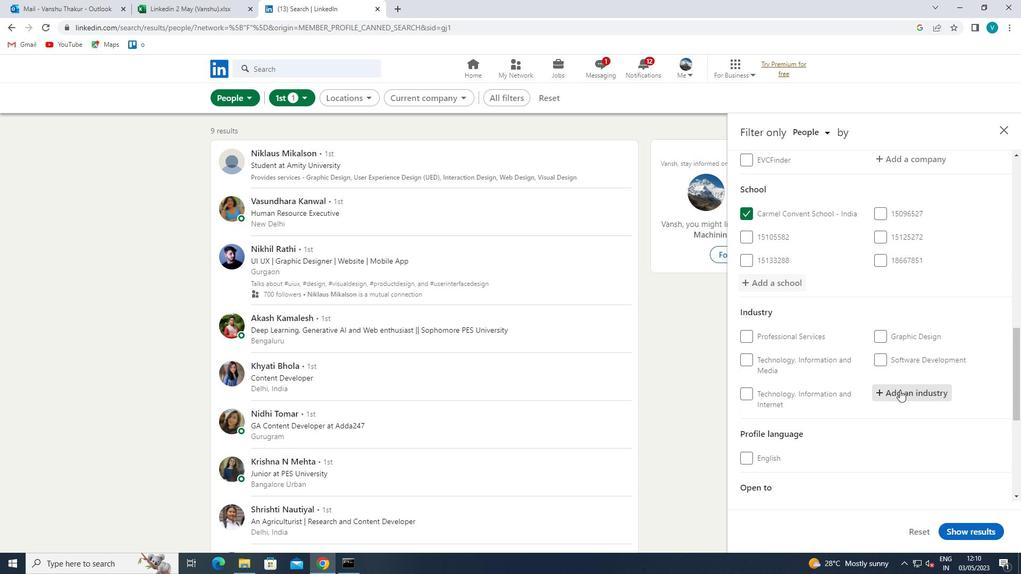 
Action: Mouse moved to (891, 397)
Screenshot: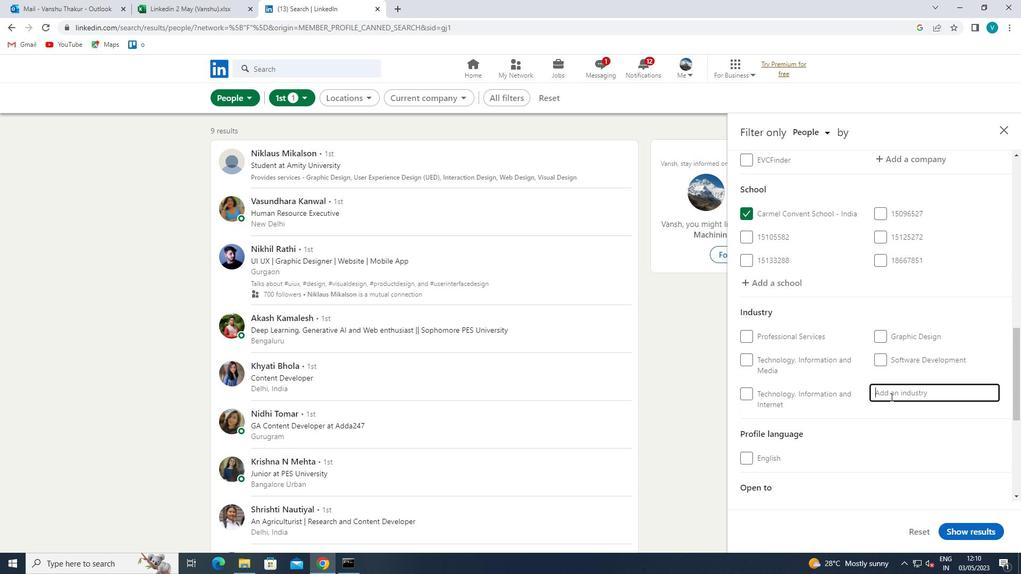 
Action: Key pressed <Key.shift>HVAC<Key.space>
Screenshot: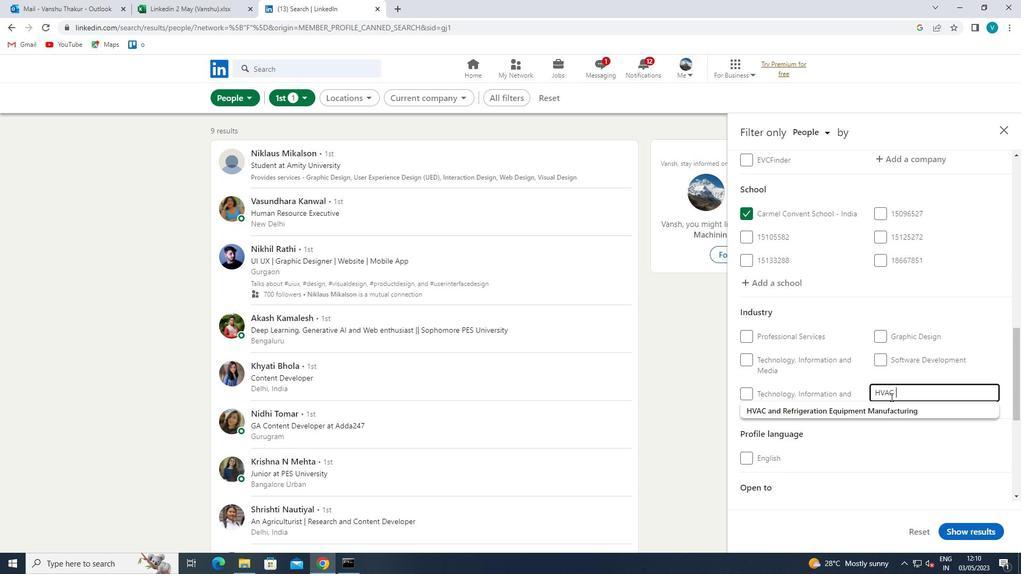 
Action: Mouse moved to (871, 410)
Screenshot: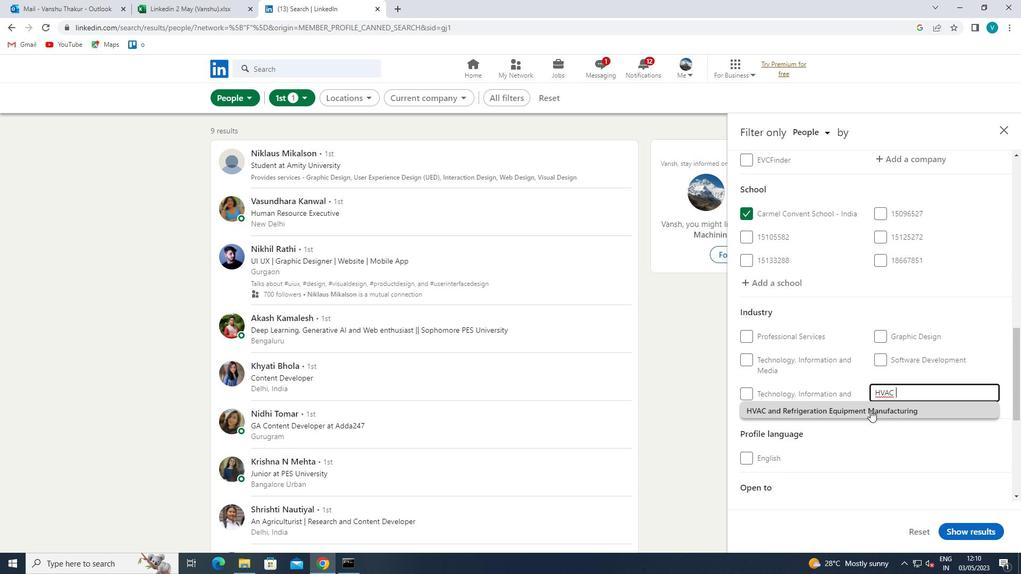 
Action: Mouse pressed left at (871, 410)
Screenshot: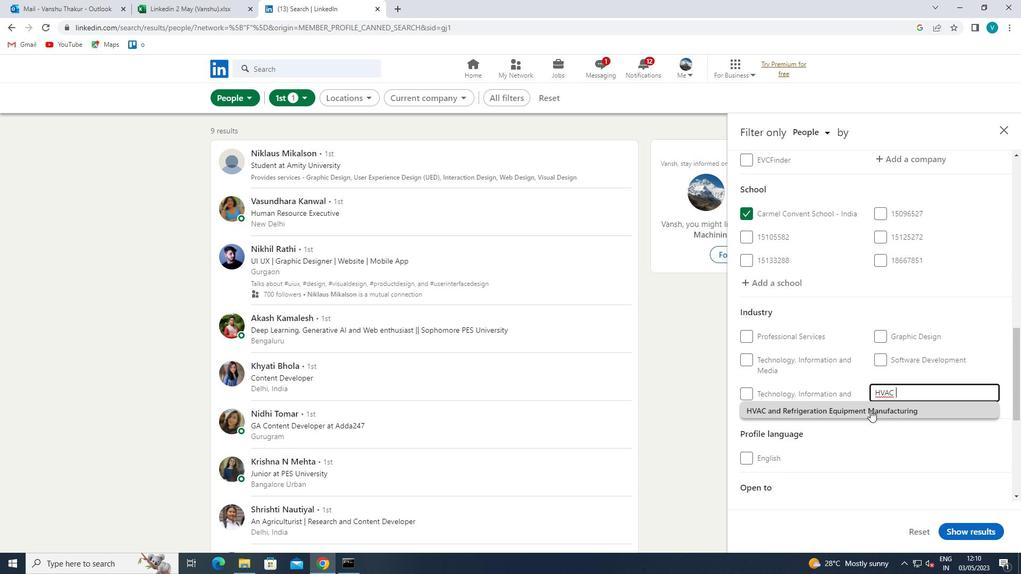 
Action: Mouse scrolled (871, 410) with delta (0, 0)
Screenshot: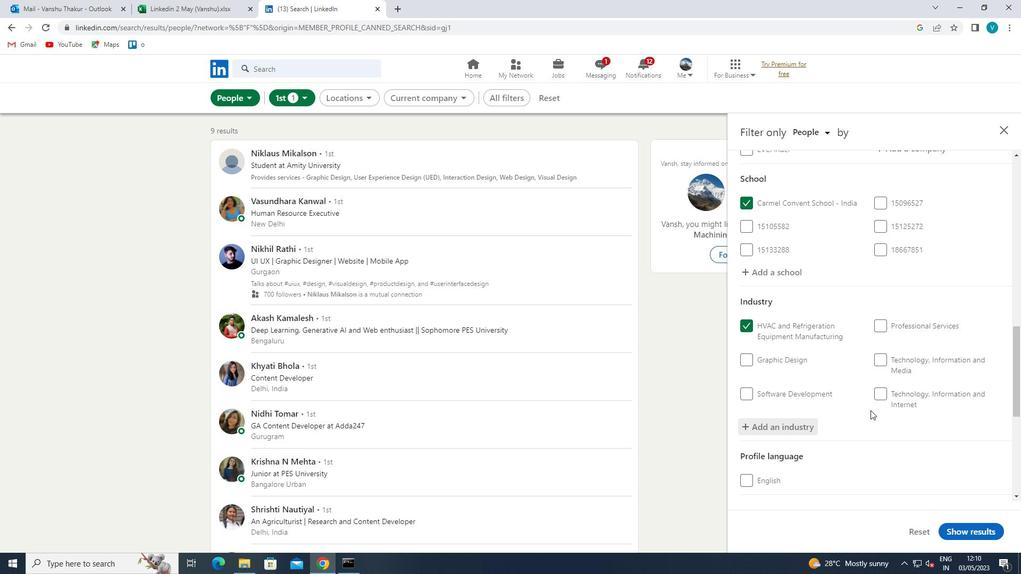 
Action: Mouse scrolled (871, 410) with delta (0, 0)
Screenshot: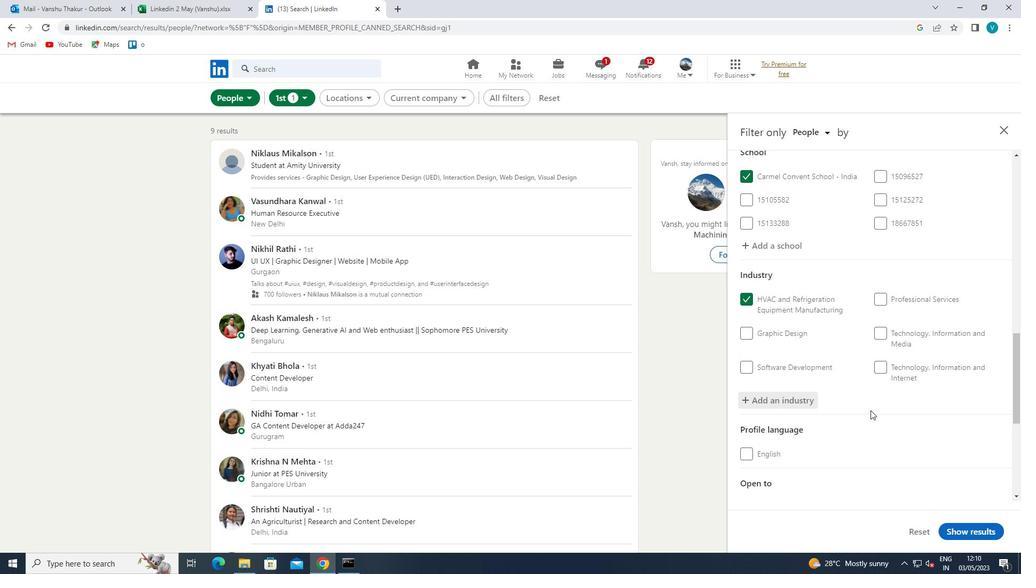 
Action: Mouse scrolled (871, 410) with delta (0, 0)
Screenshot: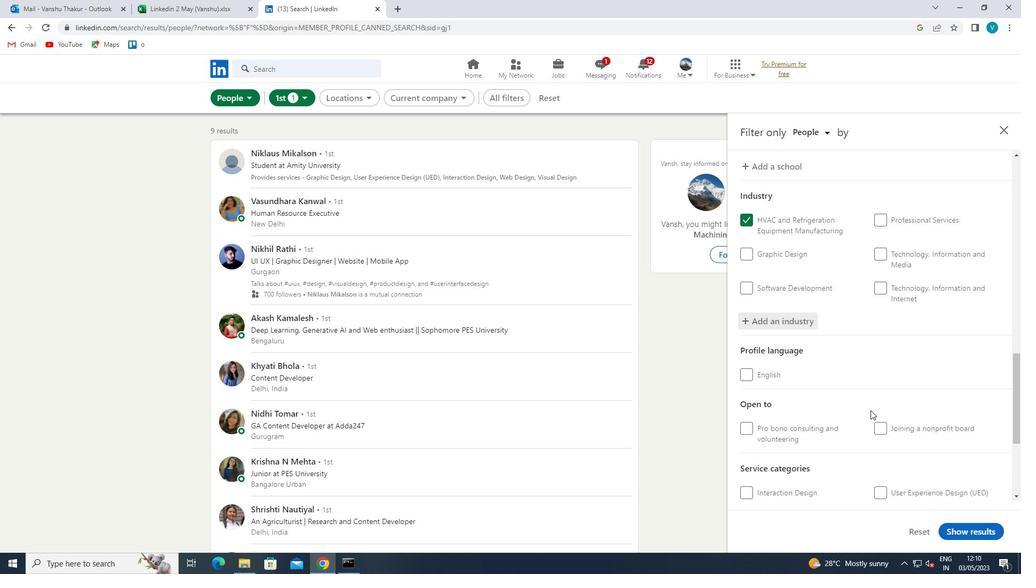 
Action: Mouse moved to (880, 411)
Screenshot: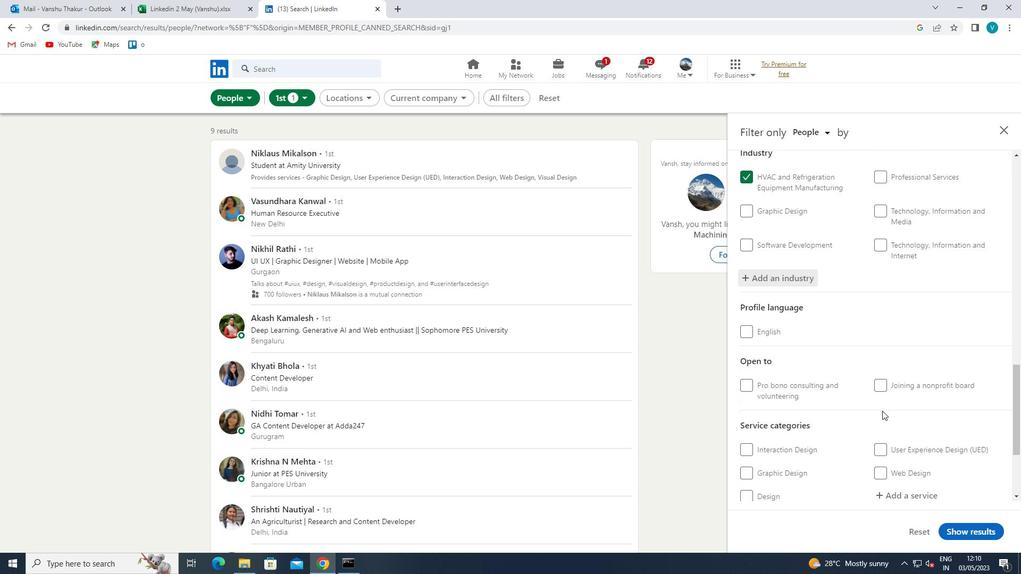 
Action: Mouse scrolled (880, 410) with delta (0, 0)
Screenshot: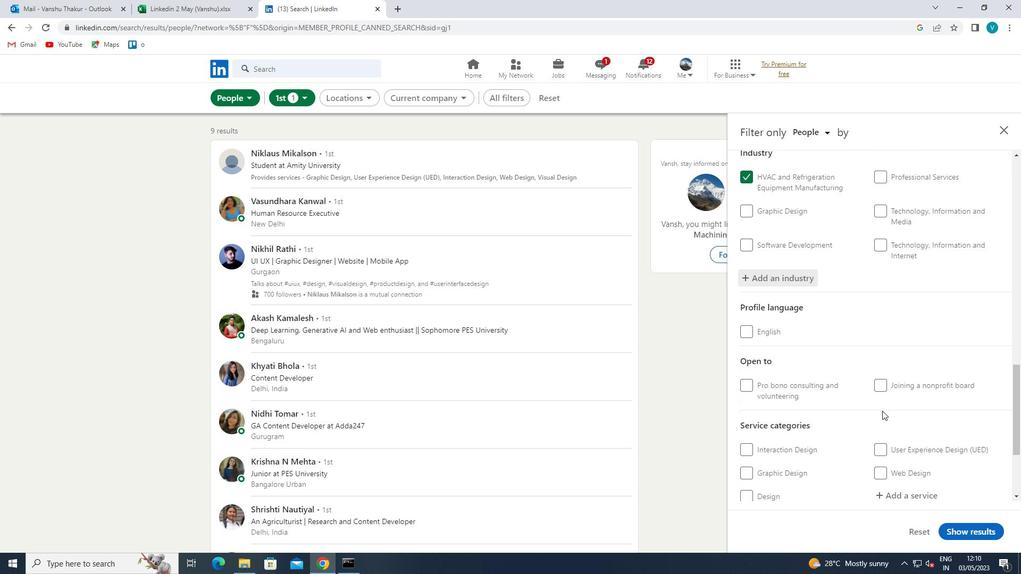 
Action: Mouse moved to (882, 411)
Screenshot: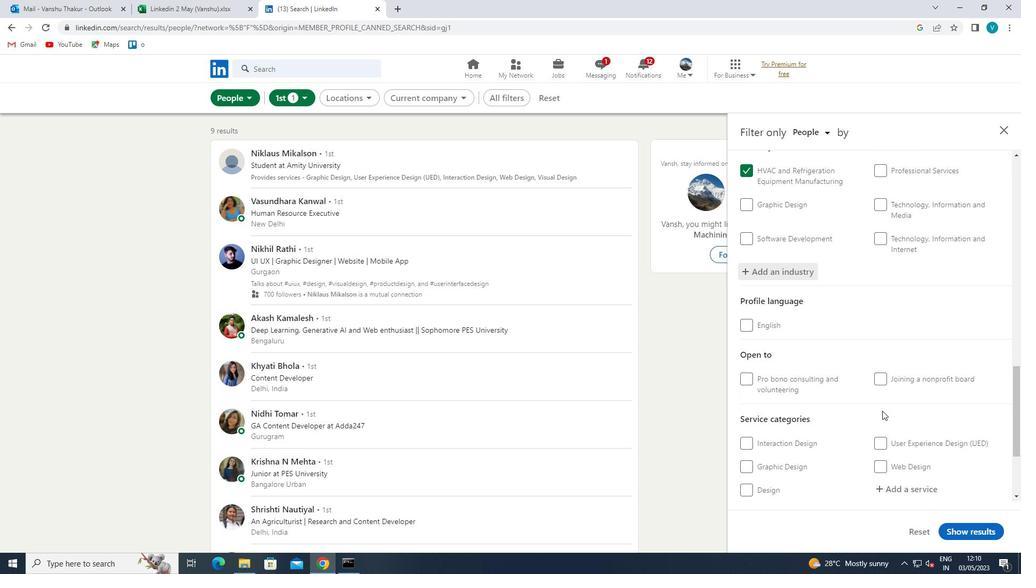 
Action: Mouse scrolled (882, 410) with delta (0, 0)
Screenshot: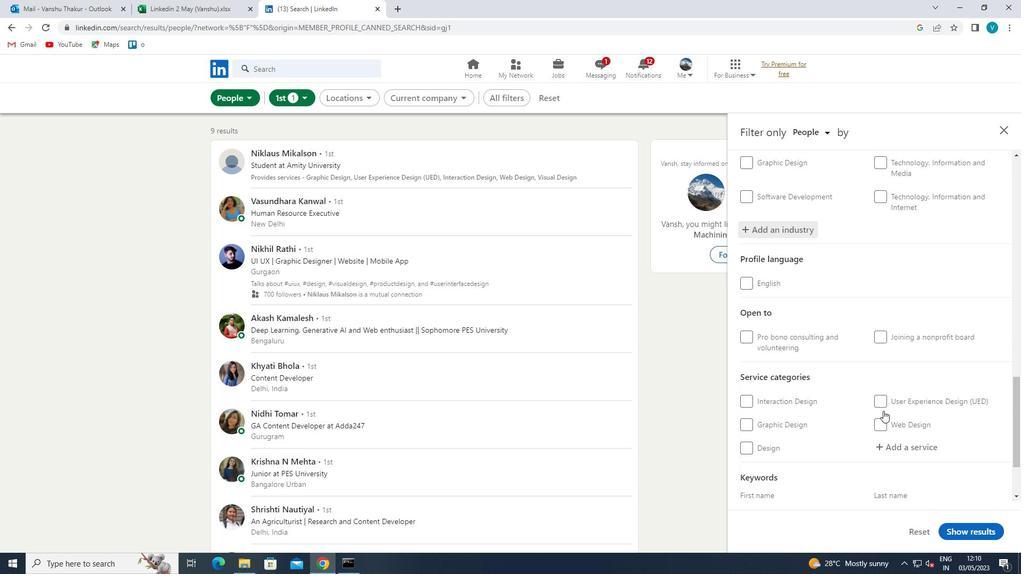 
Action: Mouse moved to (916, 389)
Screenshot: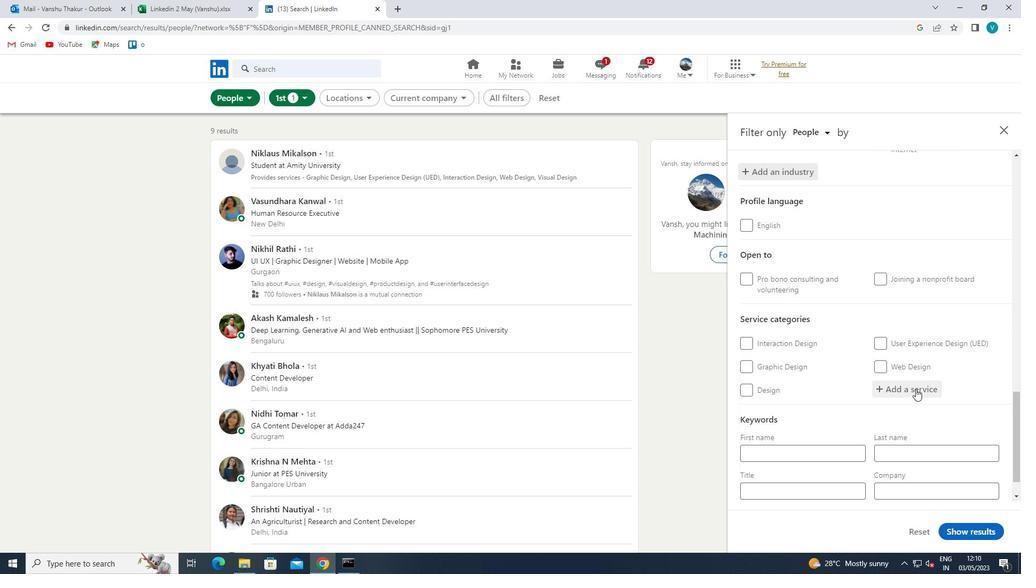 
Action: Mouse pressed left at (916, 389)
Screenshot: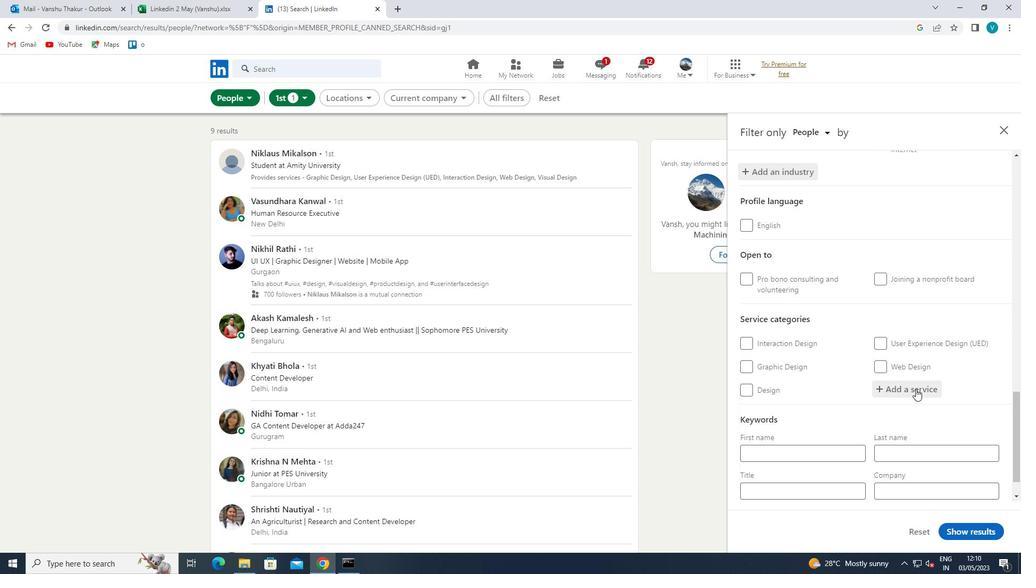 
Action: Mouse moved to (876, 413)
Screenshot: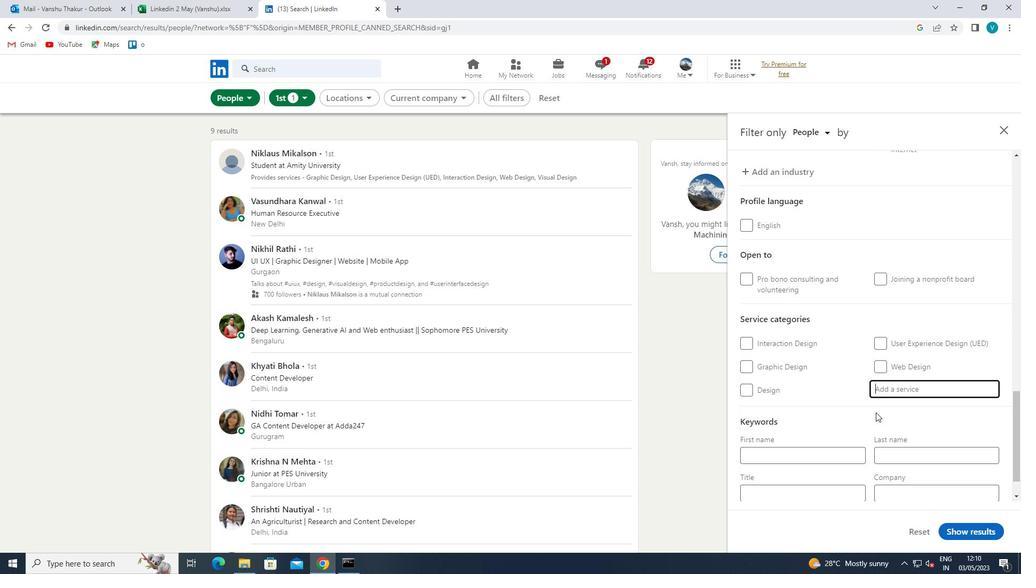 
Action: Key pressed <Key.shift>SOCIAL<Key.space>
Screenshot: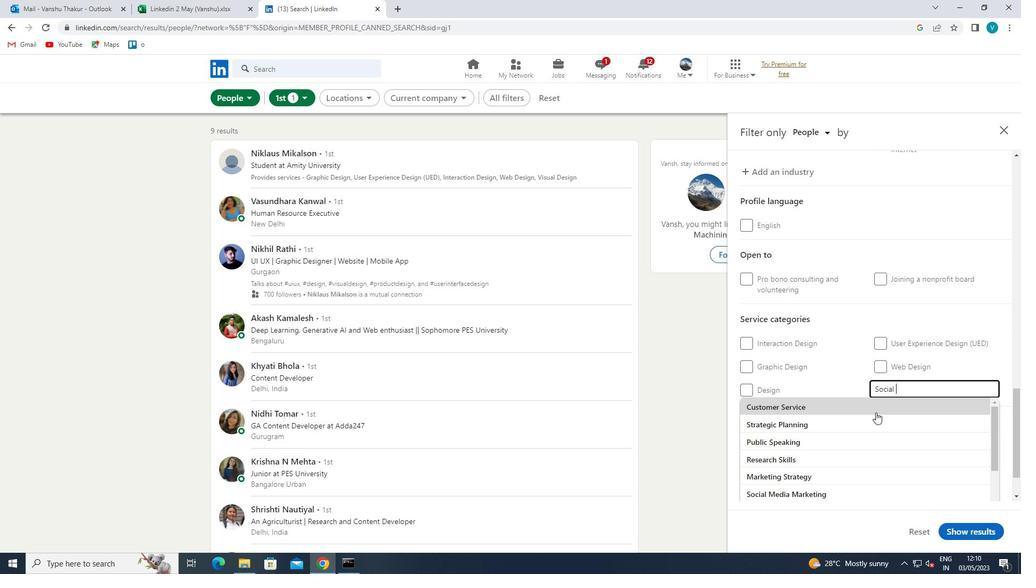 
Action: Mouse moved to (873, 415)
Screenshot: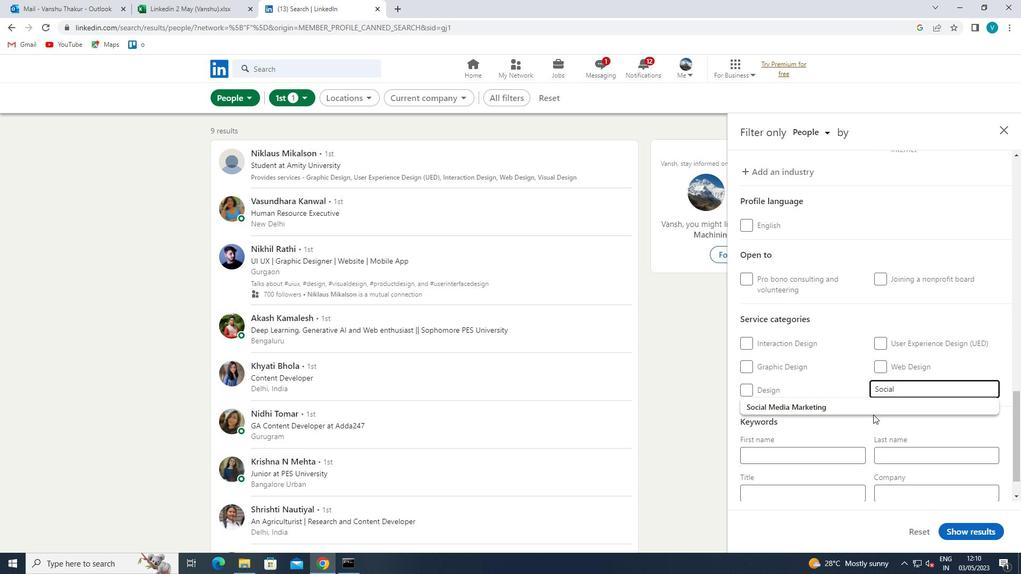 
Action: Mouse pressed left at (873, 415)
Screenshot: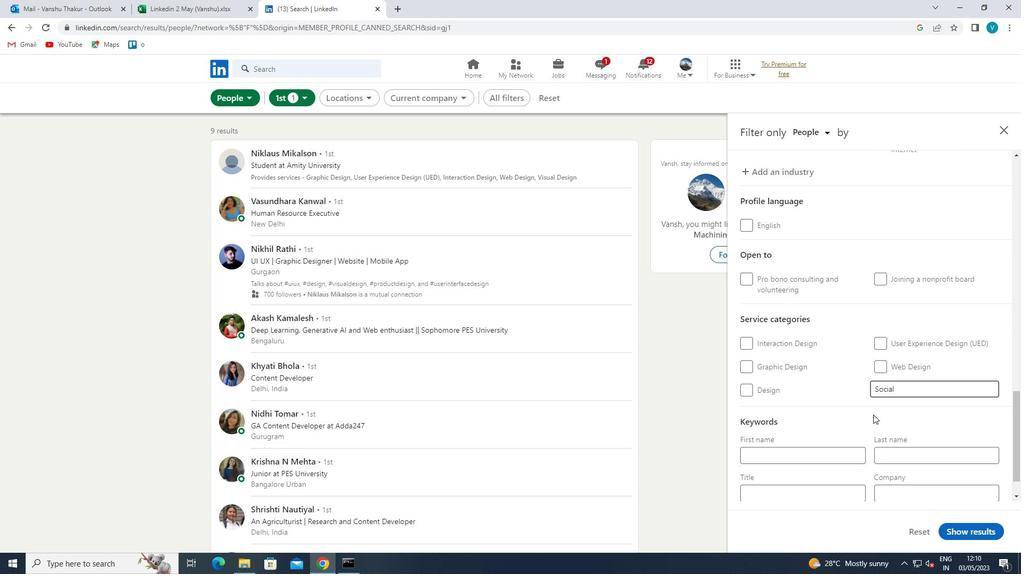 
Action: Mouse moved to (903, 394)
Screenshot: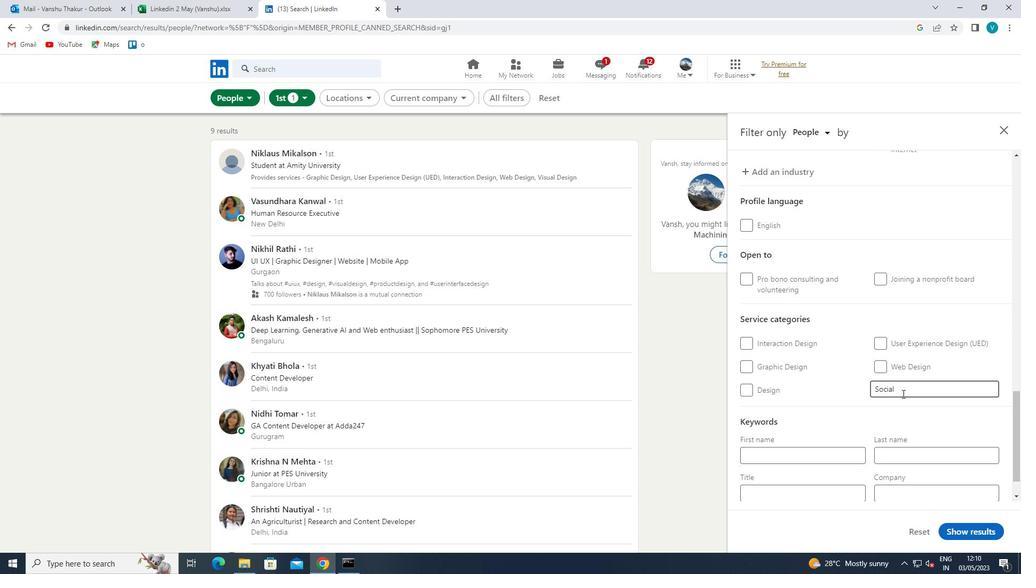 
Action: Mouse pressed left at (903, 394)
Screenshot: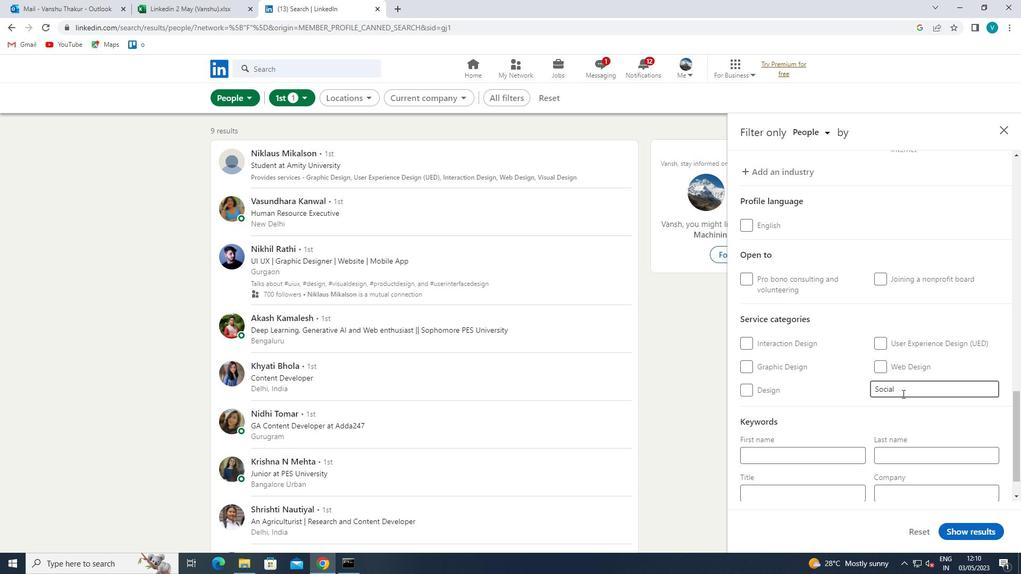 
Action: Mouse moved to (890, 402)
Screenshot: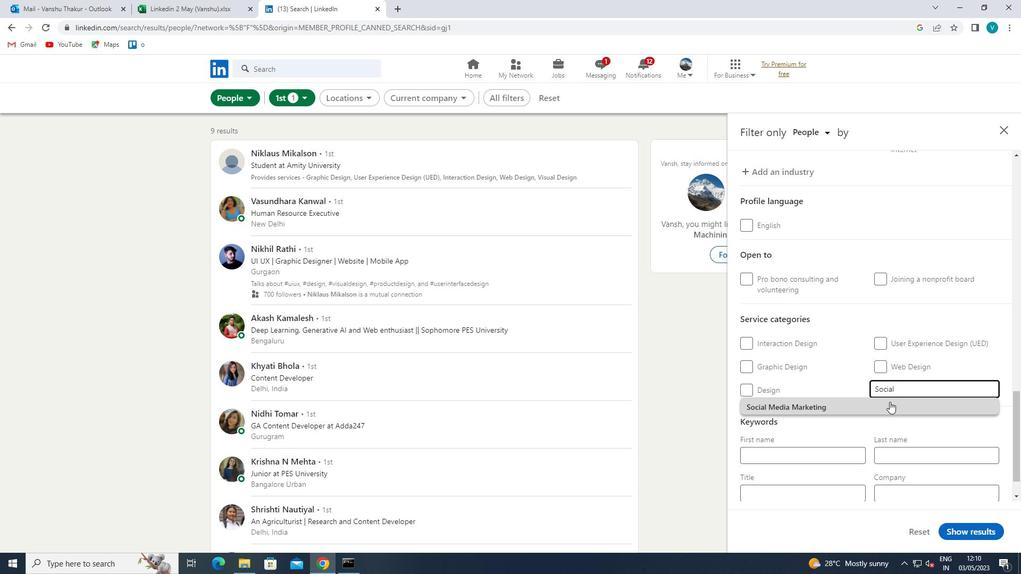 
Action: Mouse pressed left at (890, 402)
Screenshot: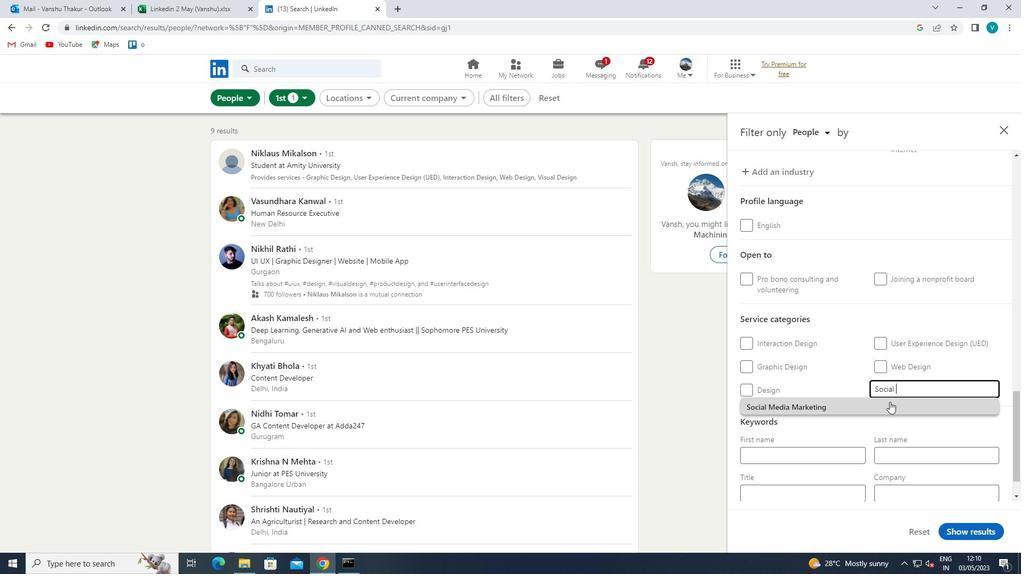 
Action: Mouse scrolled (890, 401) with delta (0, 0)
Screenshot: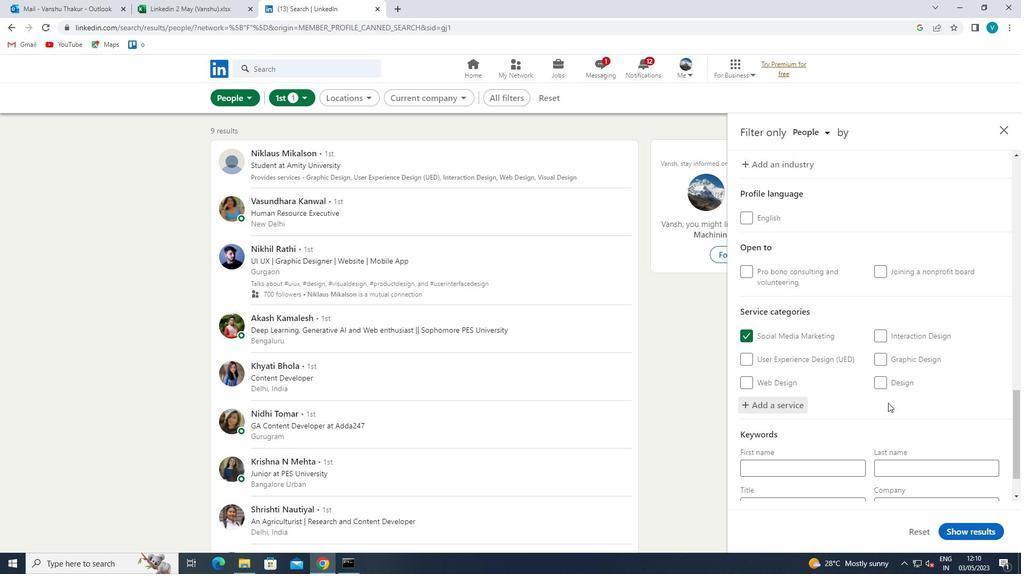 
Action: Mouse moved to (889, 402)
Screenshot: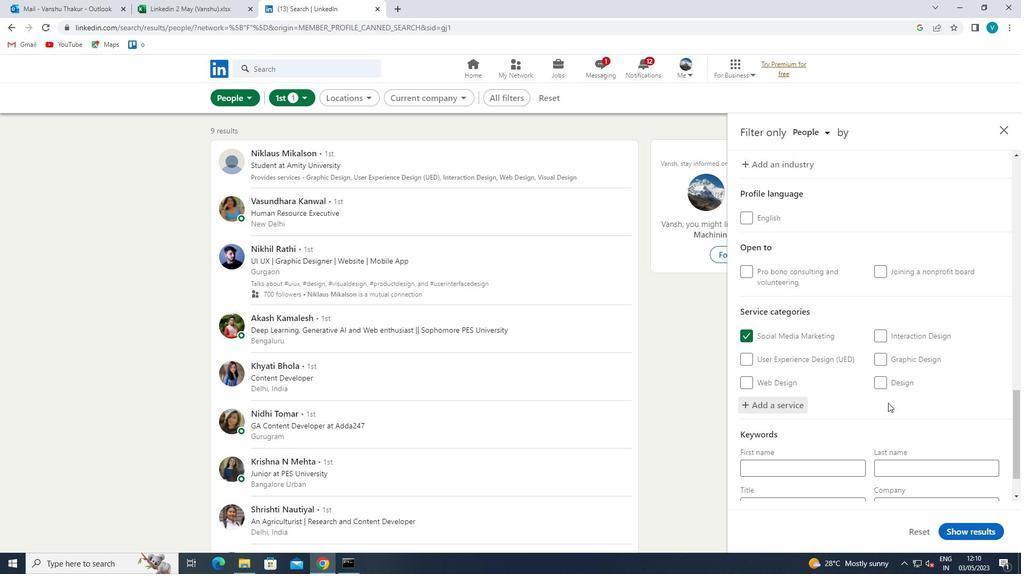 
Action: Mouse scrolled (889, 402) with delta (0, 0)
Screenshot: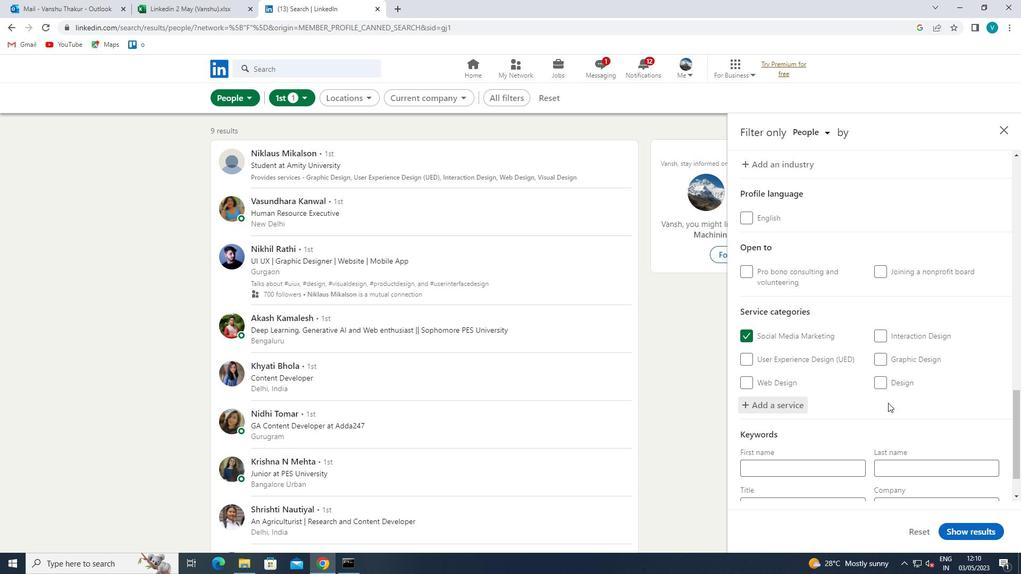 
Action: Mouse moved to (846, 448)
Screenshot: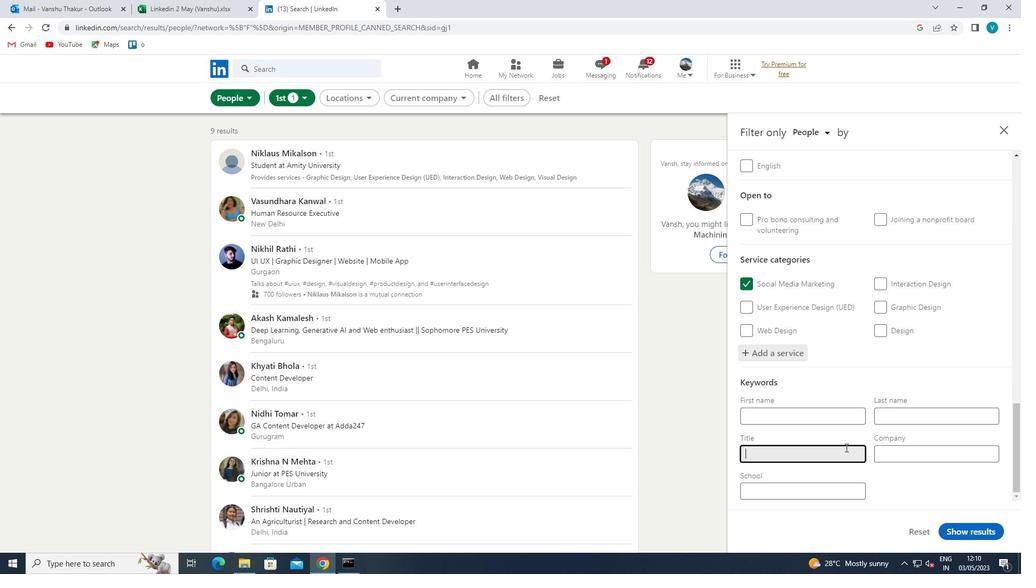 
Action: Mouse pressed left at (846, 448)
Screenshot: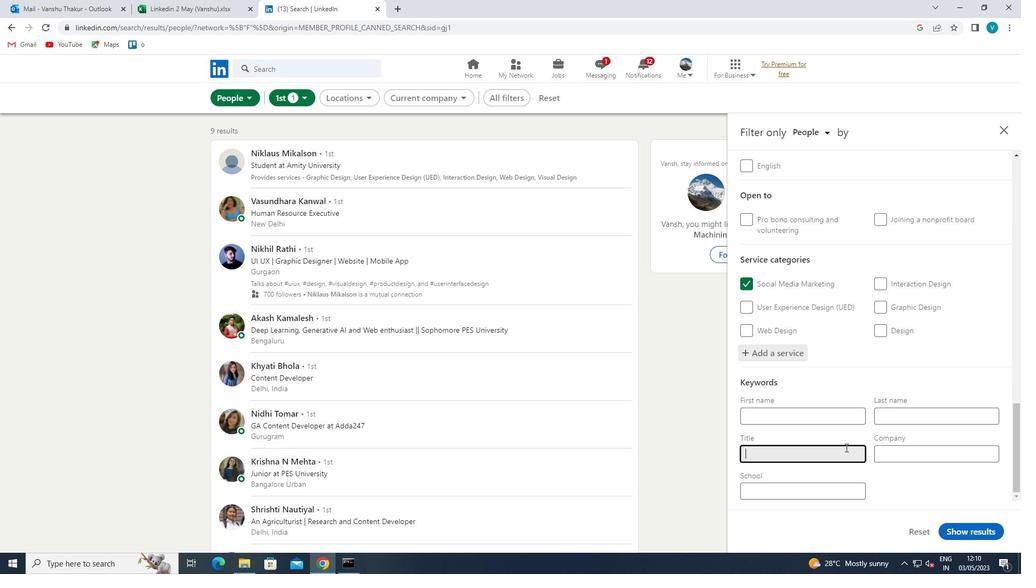 
Action: Mouse moved to (846, 448)
Screenshot: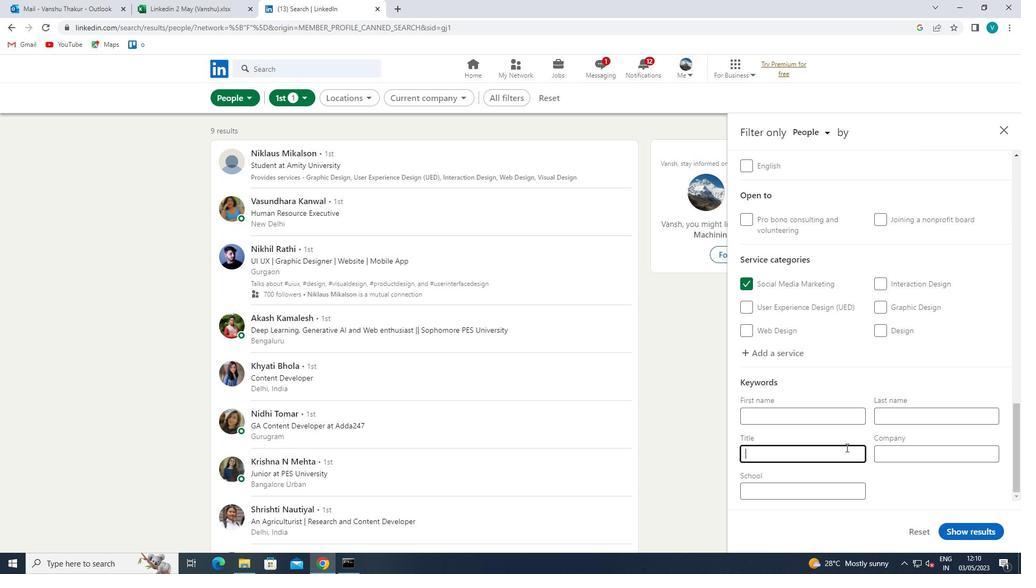 
Action: Key pressed <Key.shift>HOMELESS<Key.space><Key.shift>SHELTER<Key.space><Key.shift>WORKER<Key.space>
Screenshot: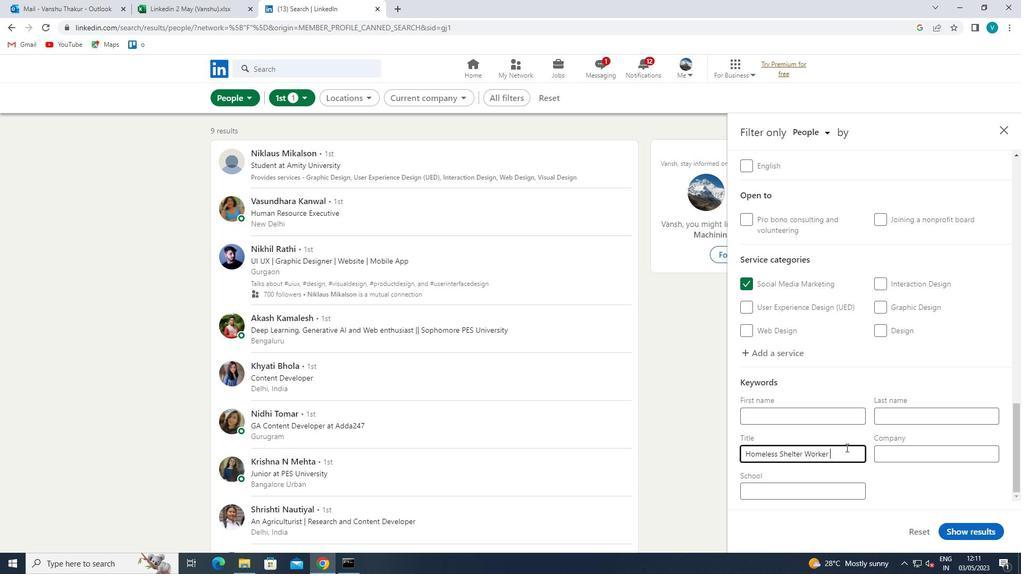 
Action: Mouse moved to (953, 528)
Screenshot: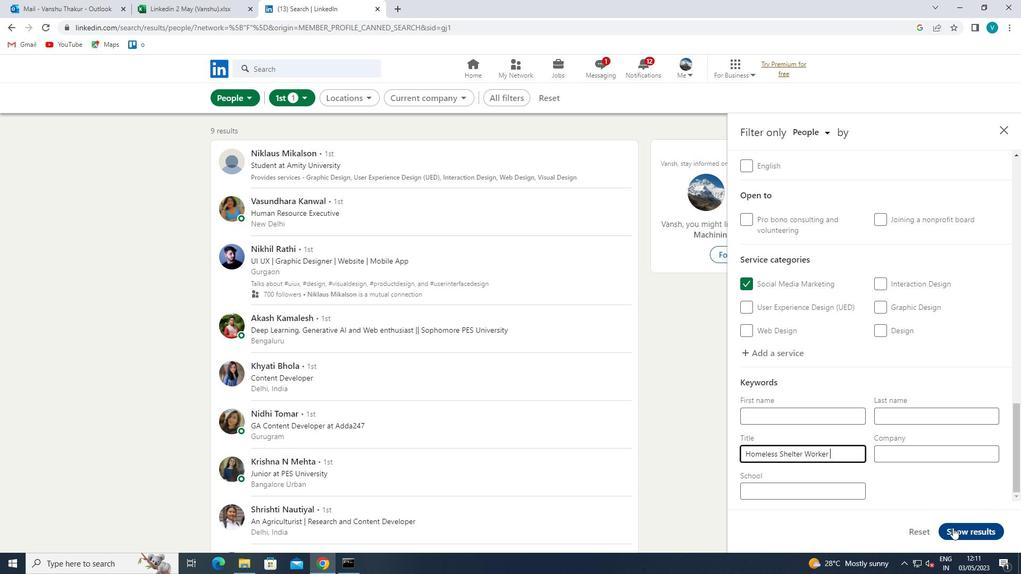 
Action: Mouse pressed left at (953, 528)
Screenshot: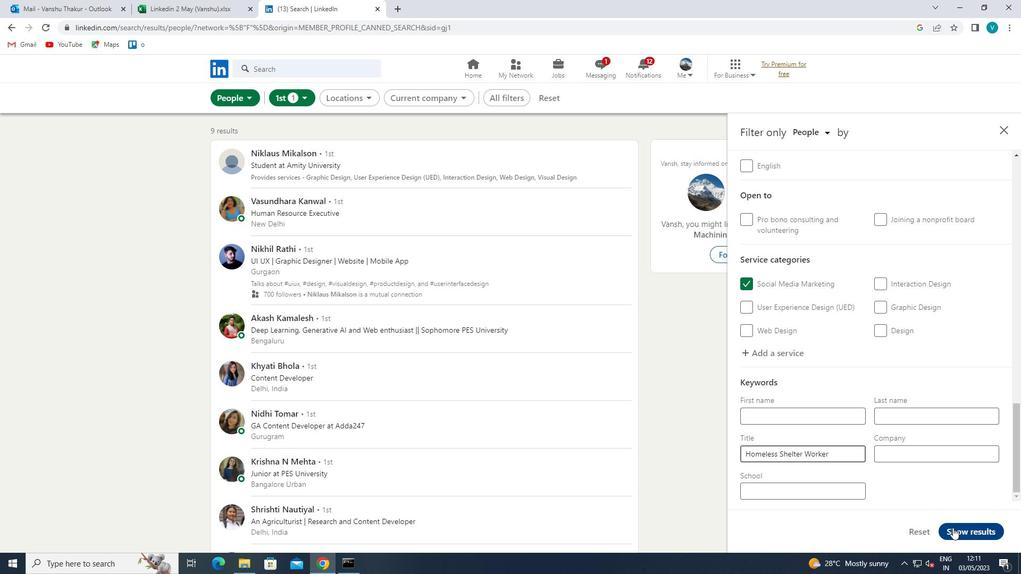
Action: Mouse moved to (971, 390)
Screenshot: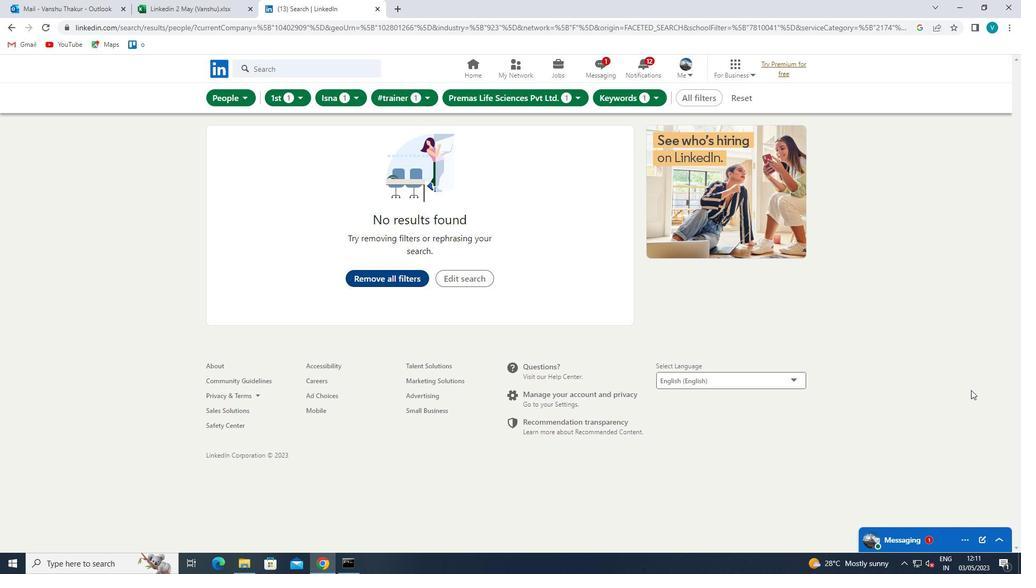 
